 Task: Create a due date automation trigger when advanced on, on the monday of the week before a card is due add basic without the green label at 11:00 AM.
Action: Mouse moved to (1006, 309)
Screenshot: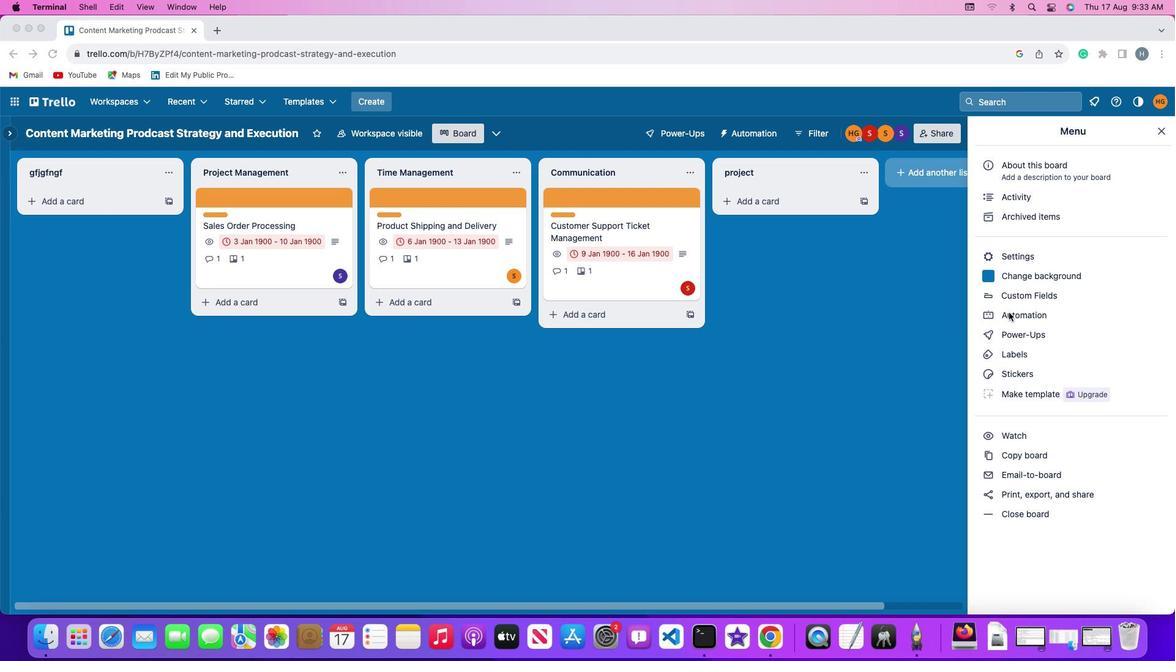 
Action: Mouse pressed left at (1006, 309)
Screenshot: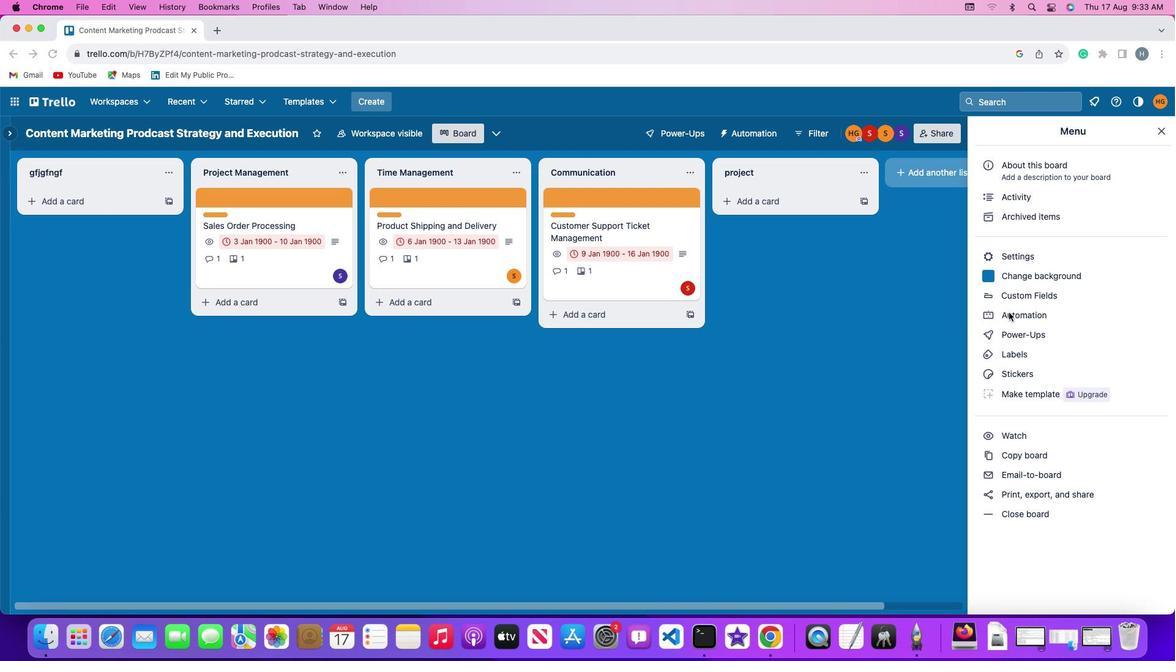 
Action: Mouse pressed left at (1006, 309)
Screenshot: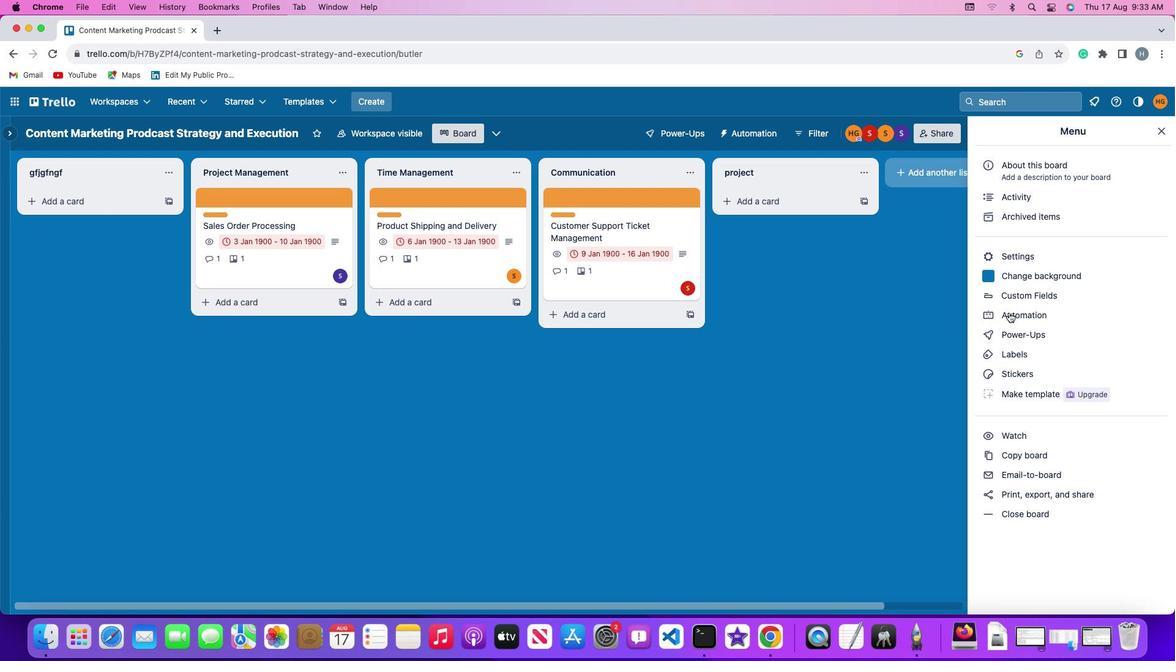 
Action: Mouse moved to (67, 285)
Screenshot: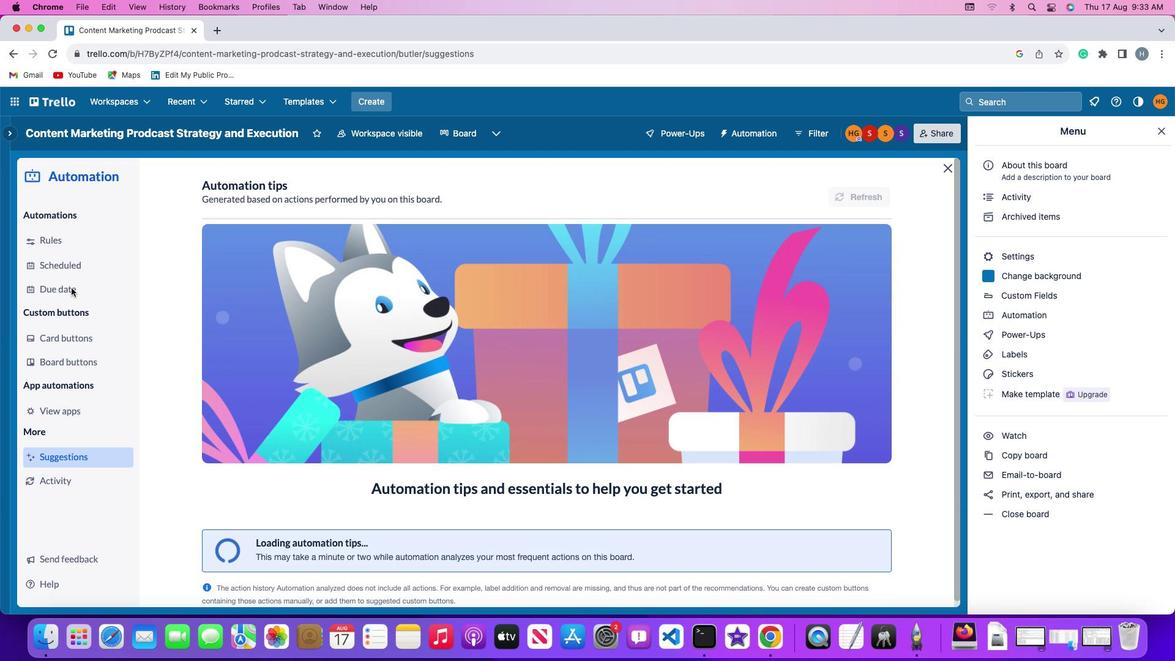 
Action: Mouse pressed left at (67, 285)
Screenshot: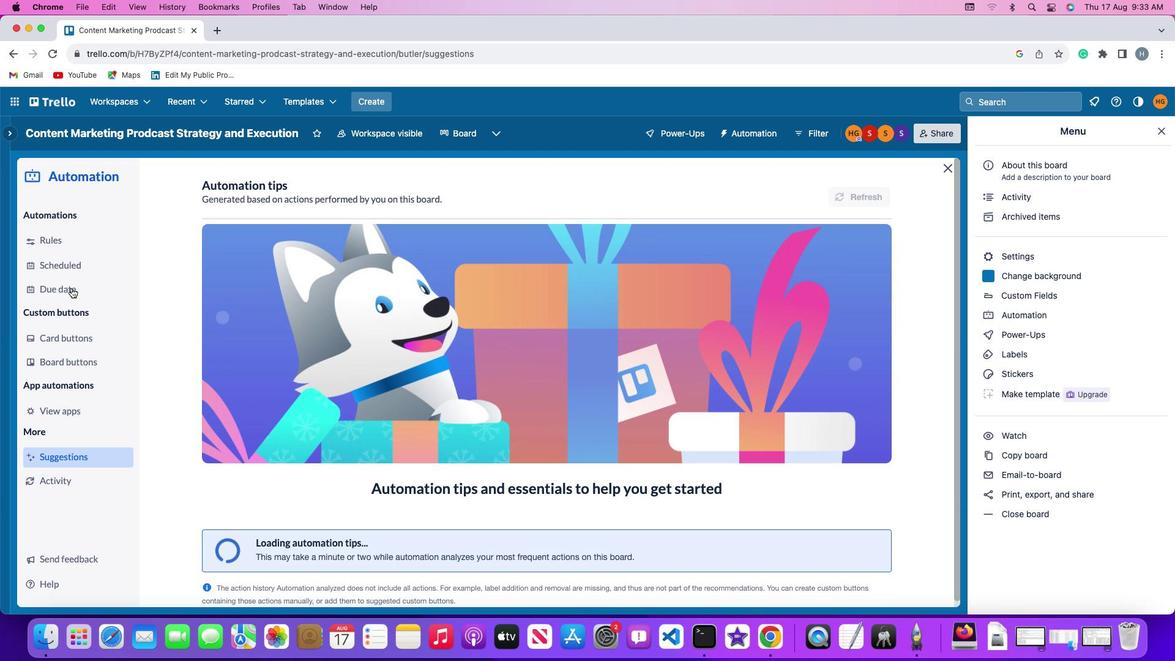 
Action: Mouse moved to (832, 186)
Screenshot: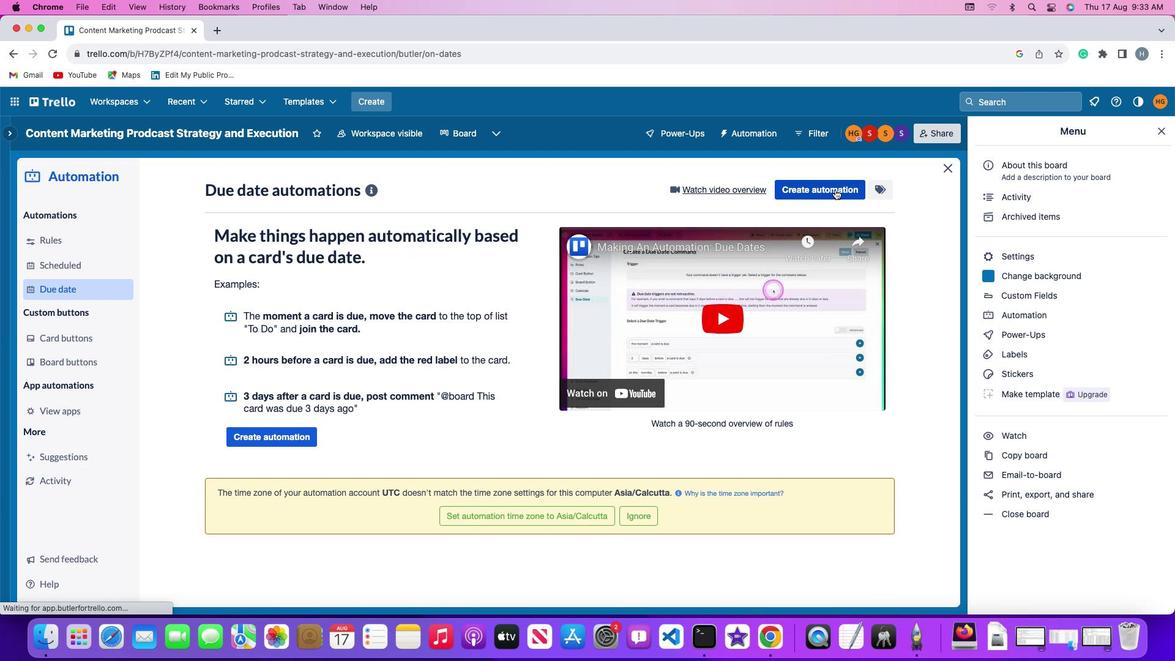 
Action: Mouse pressed left at (832, 186)
Screenshot: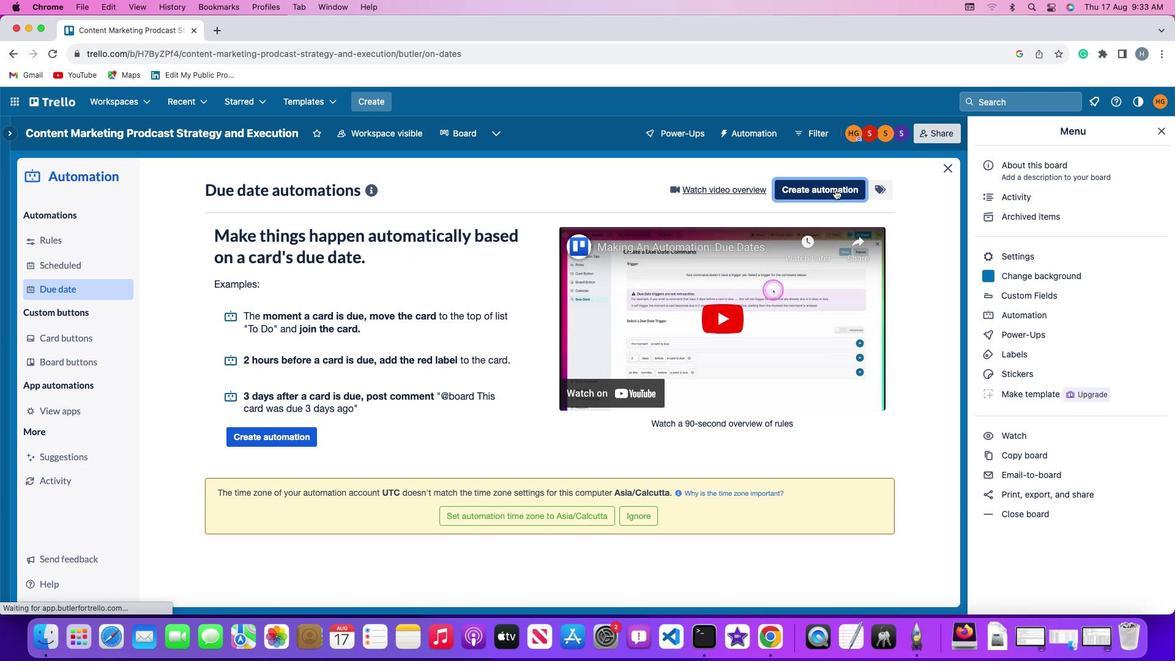 
Action: Mouse moved to (304, 303)
Screenshot: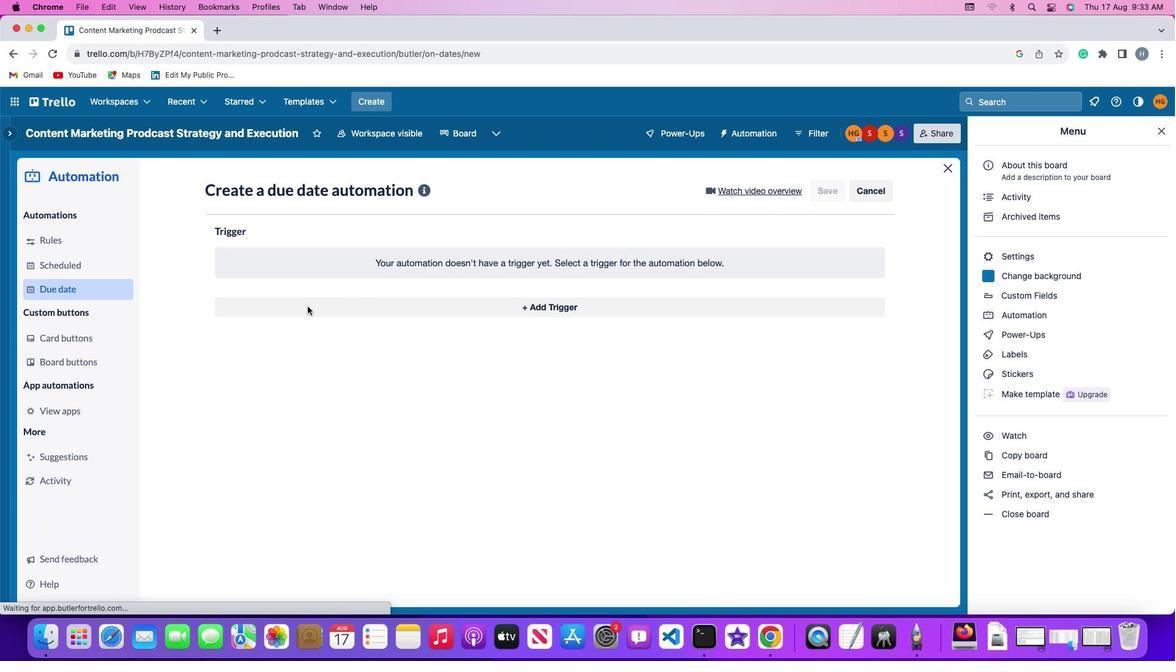 
Action: Mouse pressed left at (304, 303)
Screenshot: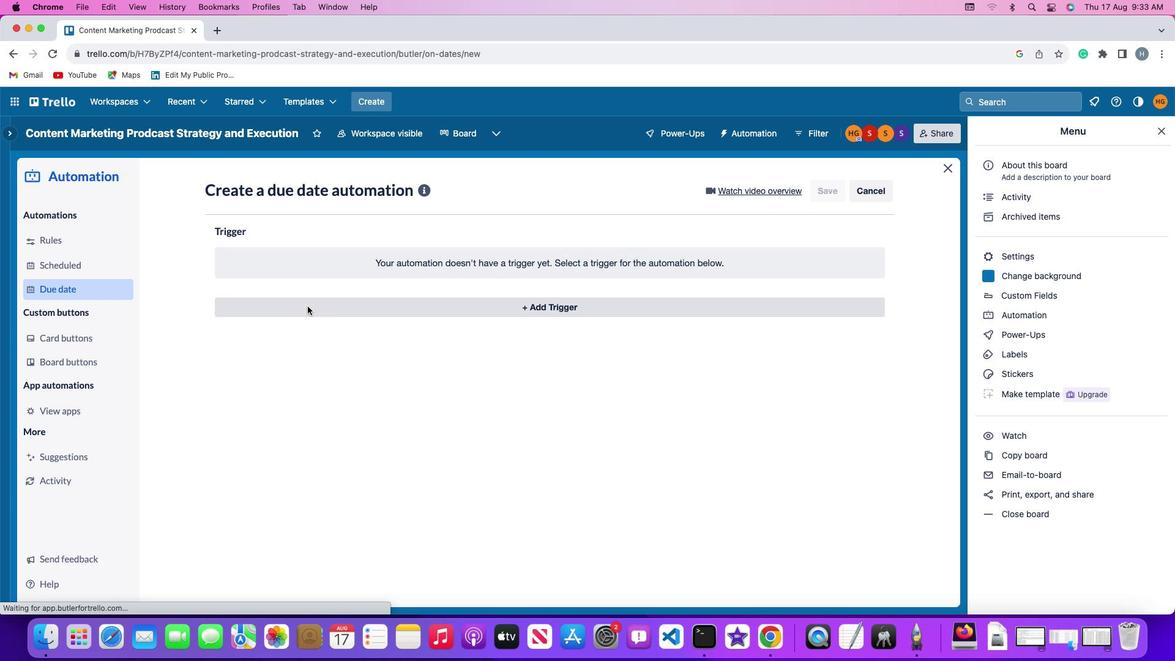 
Action: Mouse moved to (268, 530)
Screenshot: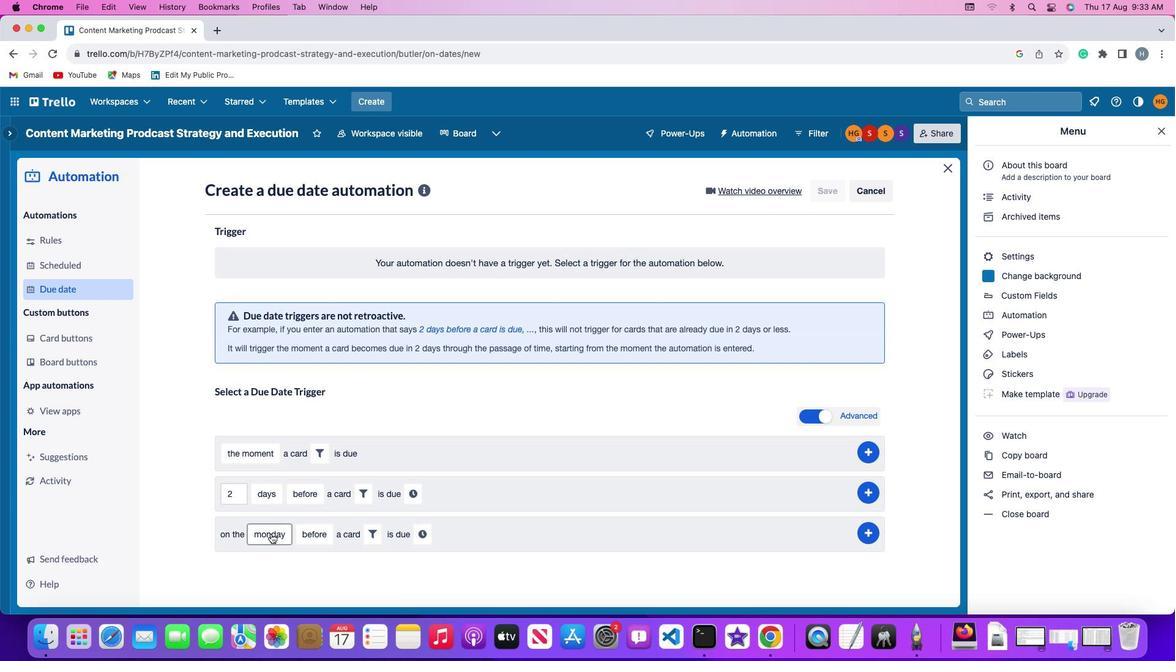 
Action: Mouse pressed left at (268, 530)
Screenshot: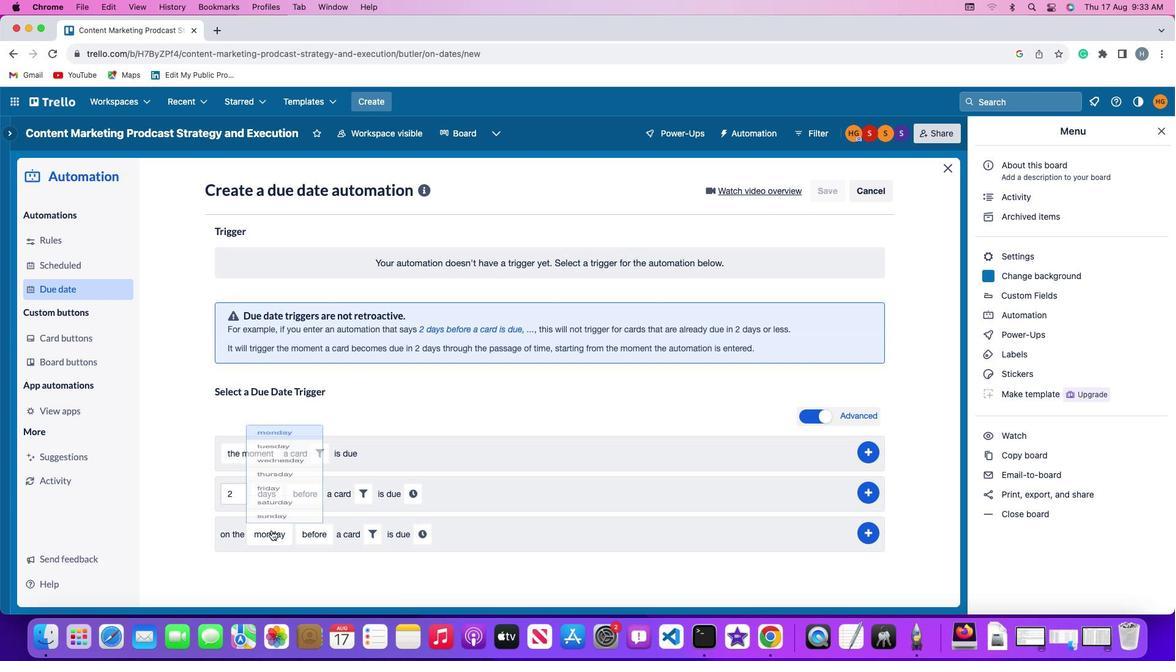 
Action: Mouse moved to (278, 363)
Screenshot: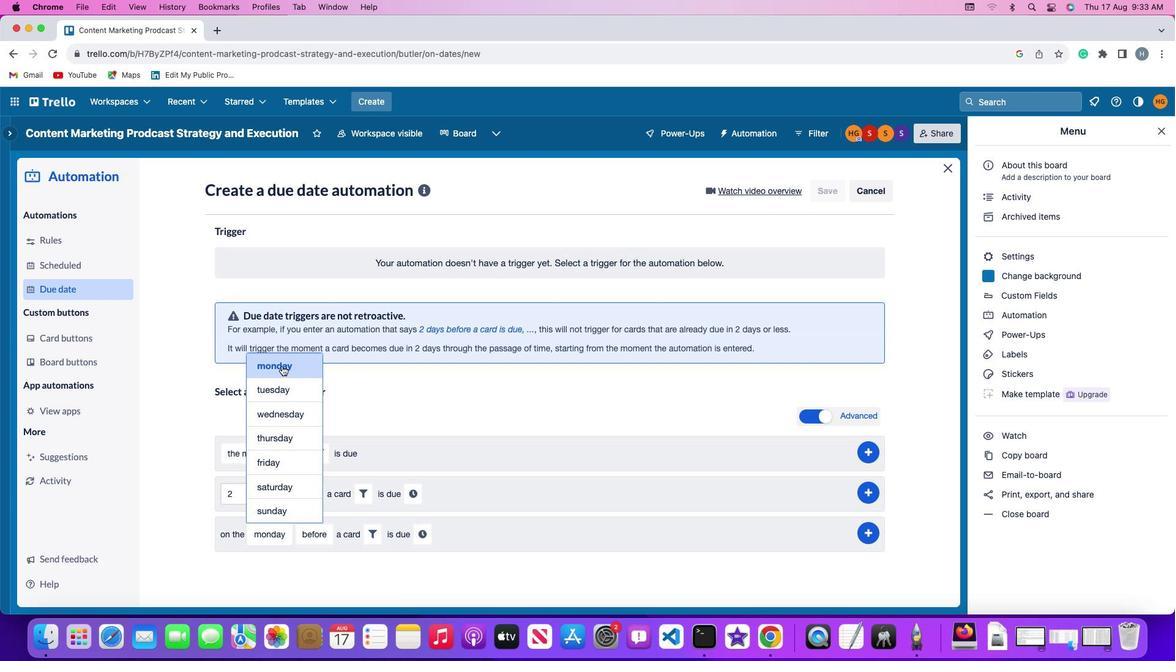 
Action: Mouse pressed left at (278, 363)
Screenshot: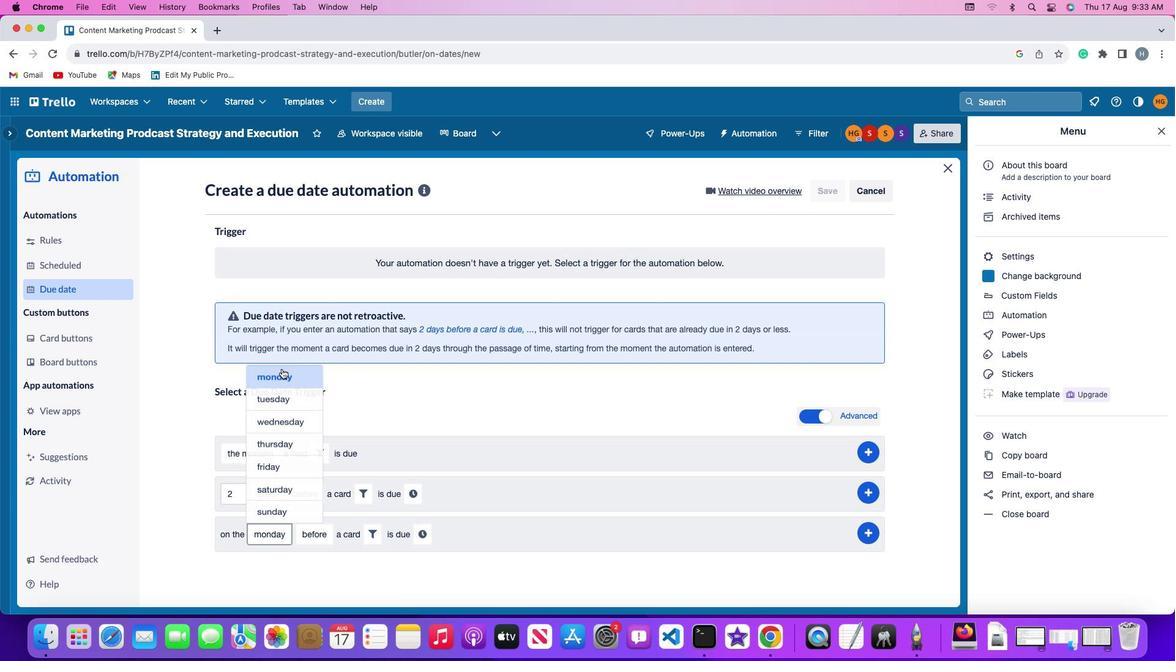 
Action: Mouse moved to (309, 526)
Screenshot: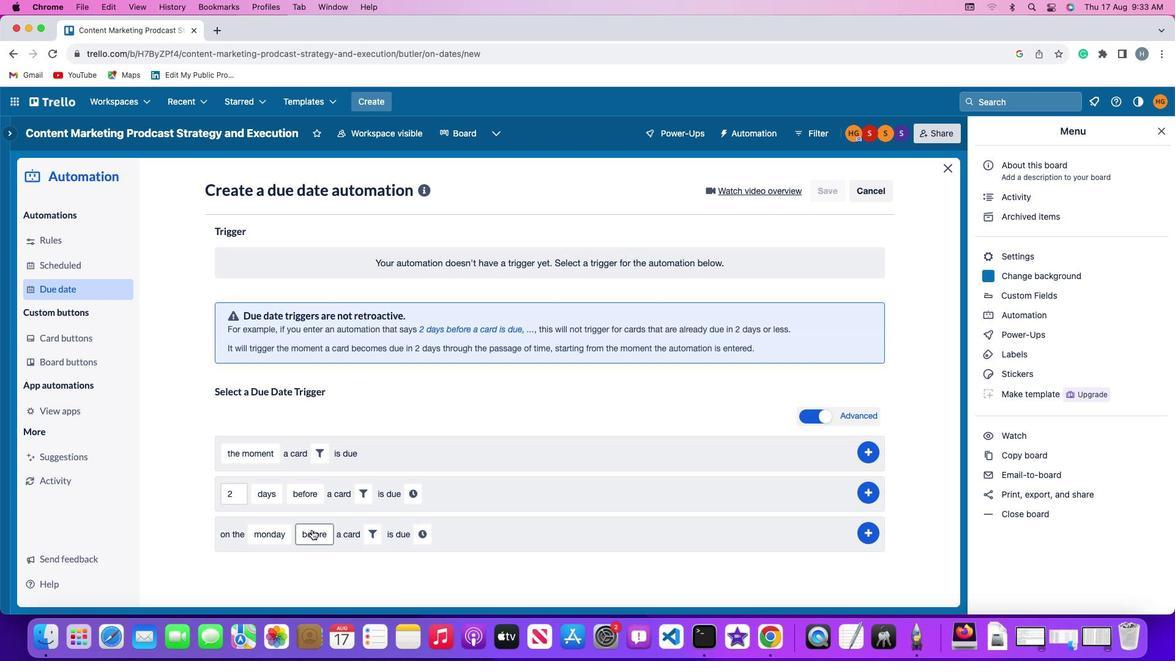 
Action: Mouse pressed left at (309, 526)
Screenshot: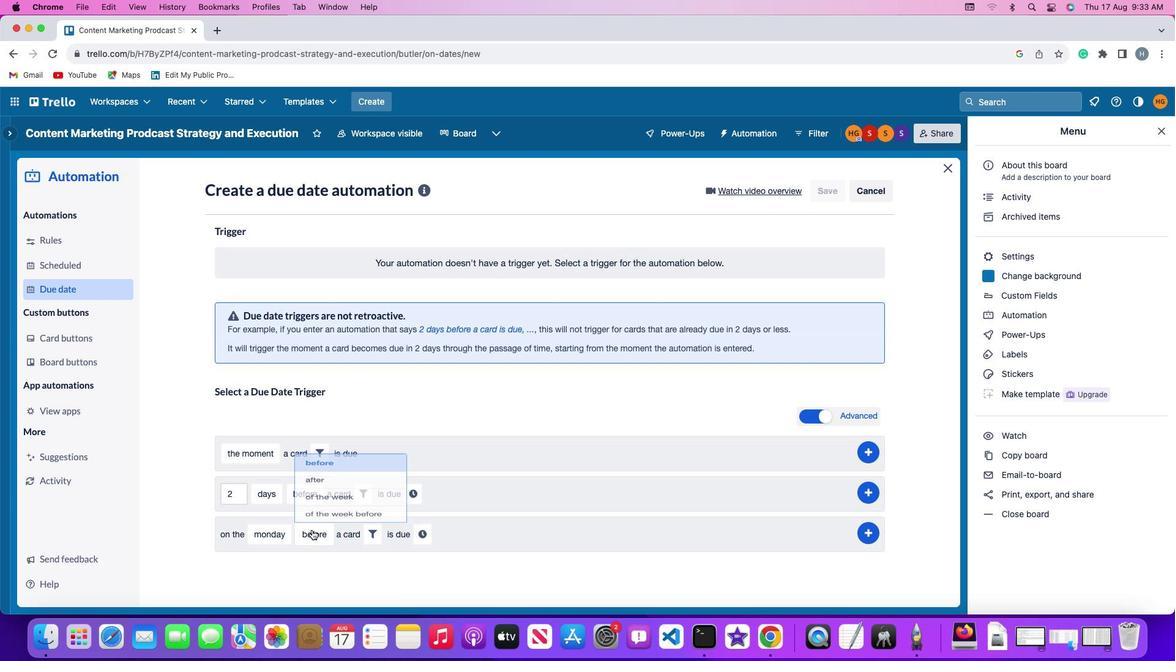 
Action: Mouse moved to (317, 508)
Screenshot: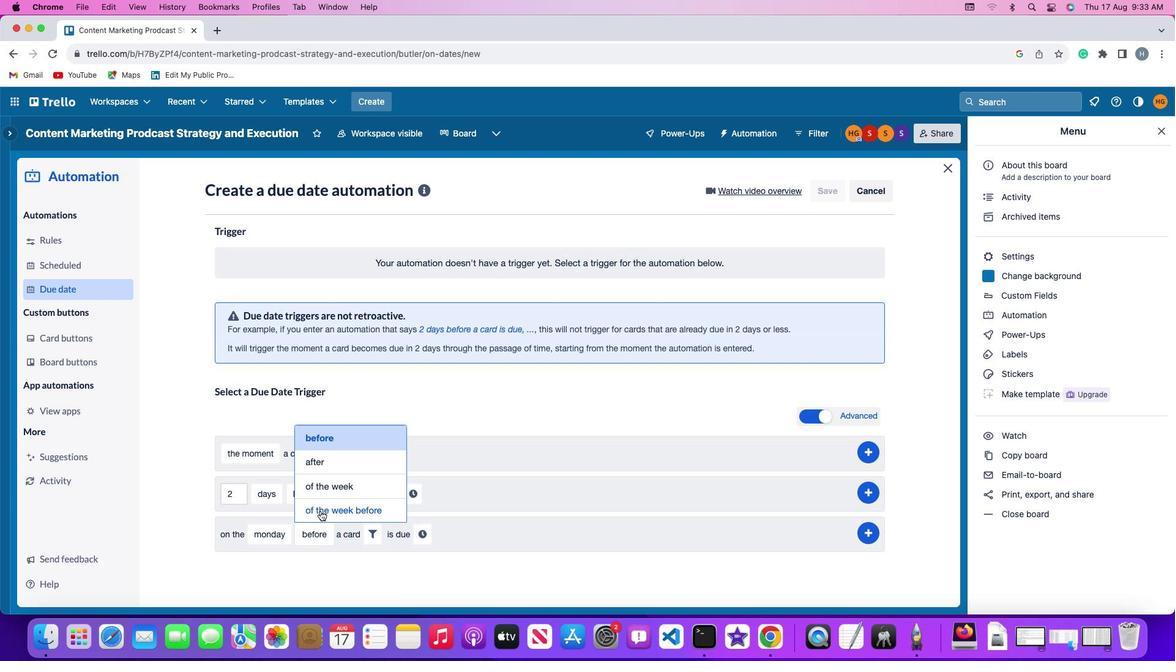 
Action: Mouse pressed left at (317, 508)
Screenshot: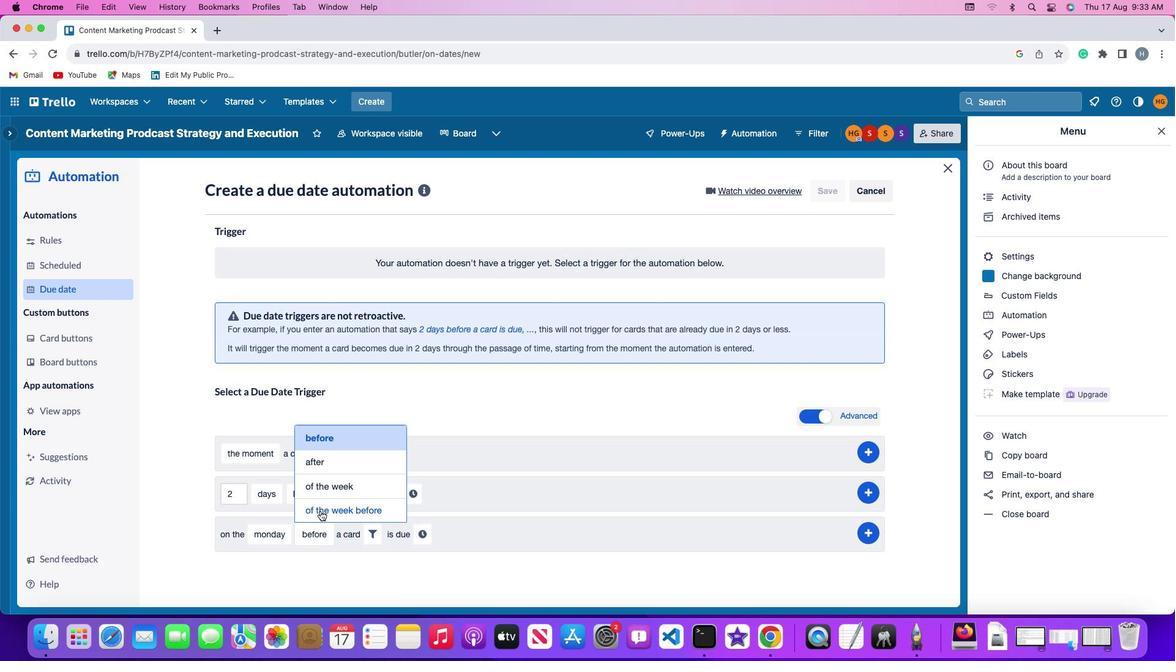 
Action: Mouse moved to (417, 532)
Screenshot: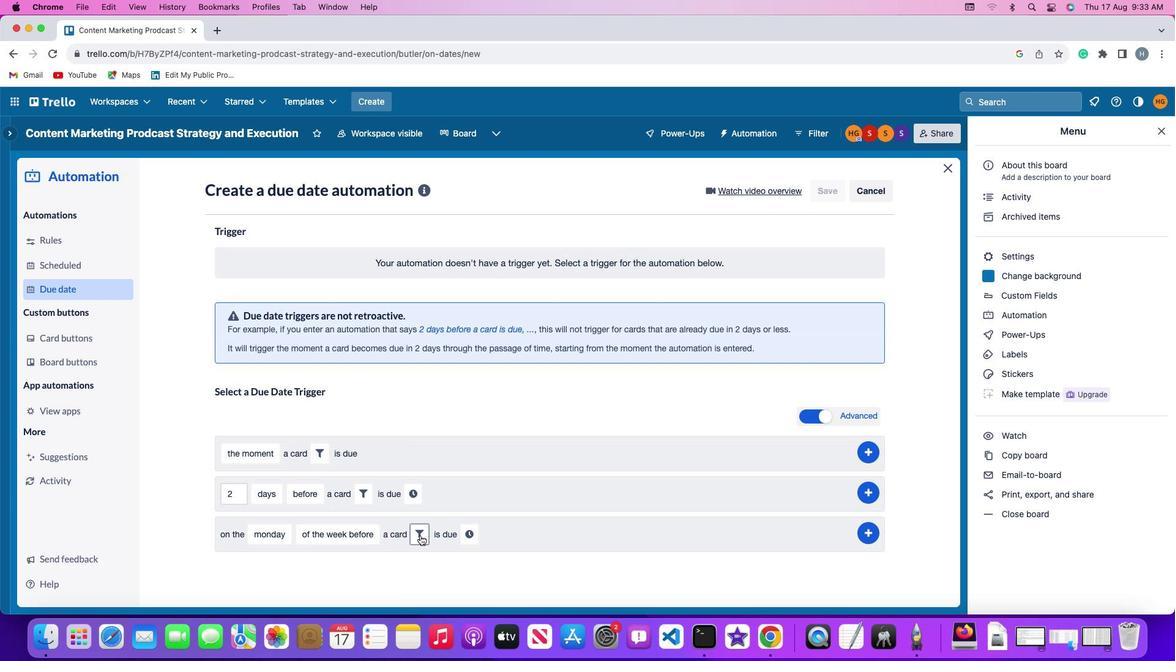 
Action: Mouse pressed left at (417, 532)
Screenshot: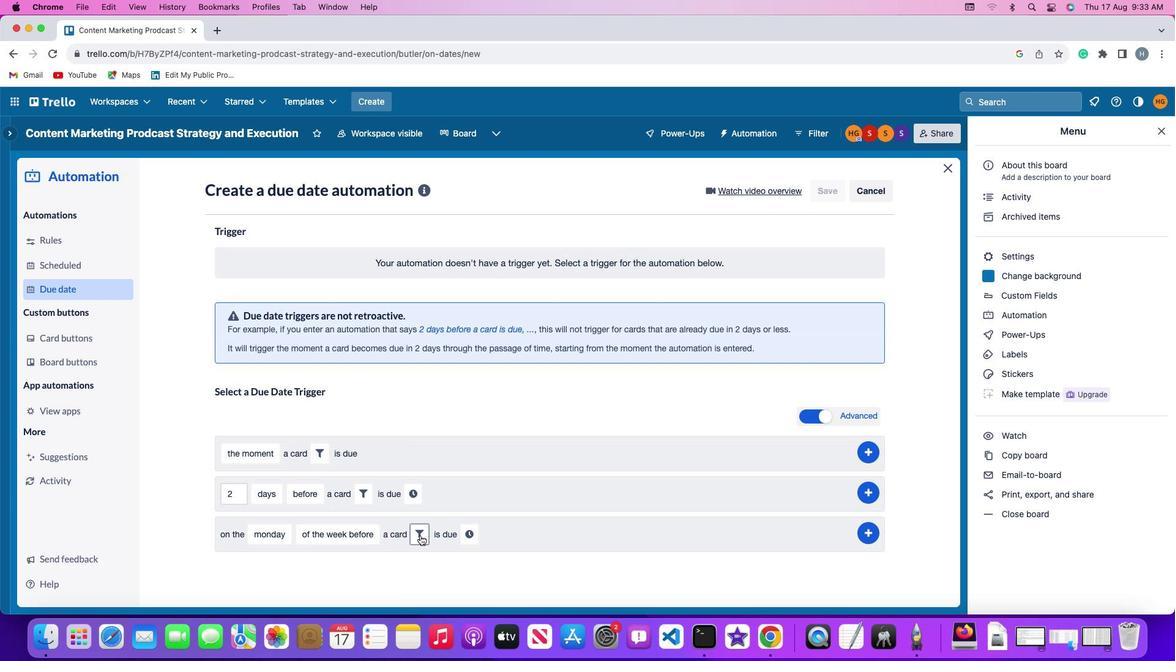 
Action: Mouse moved to (366, 579)
Screenshot: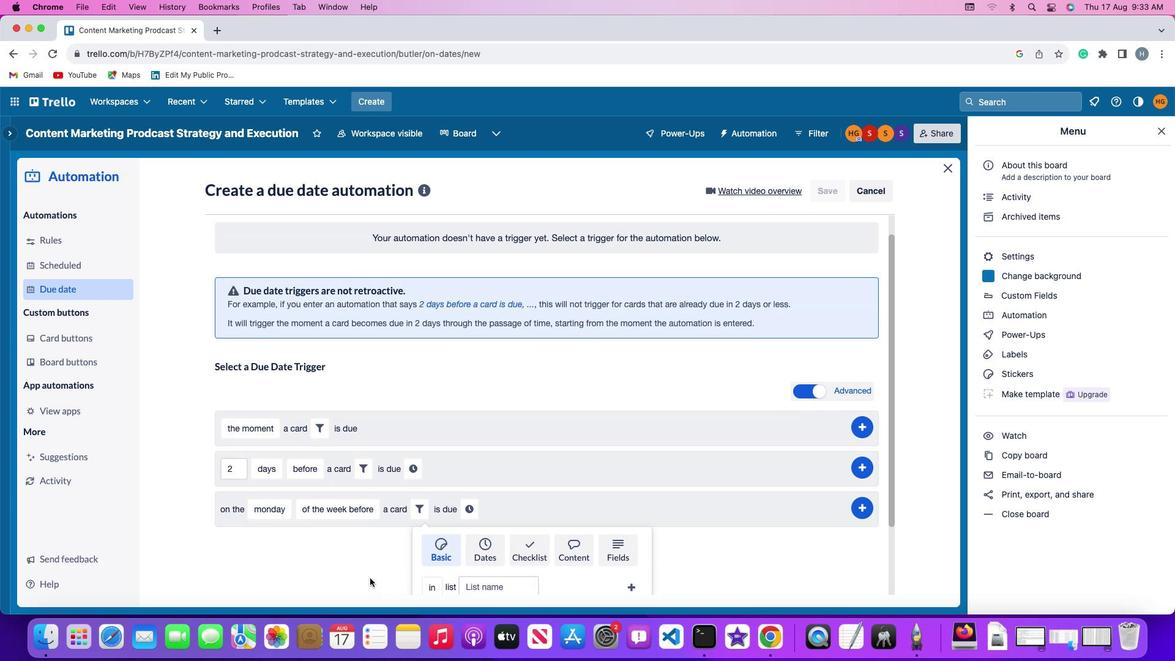 
Action: Mouse scrolled (366, 579) with delta (-2, -3)
Screenshot: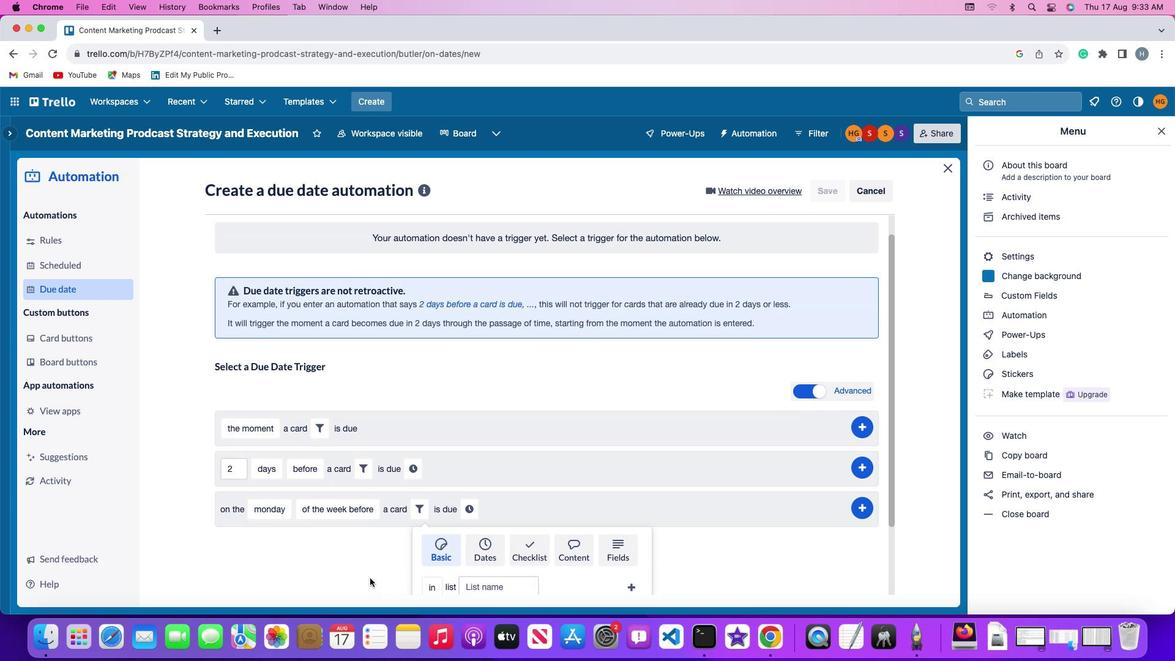 
Action: Mouse scrolled (366, 579) with delta (-2, -3)
Screenshot: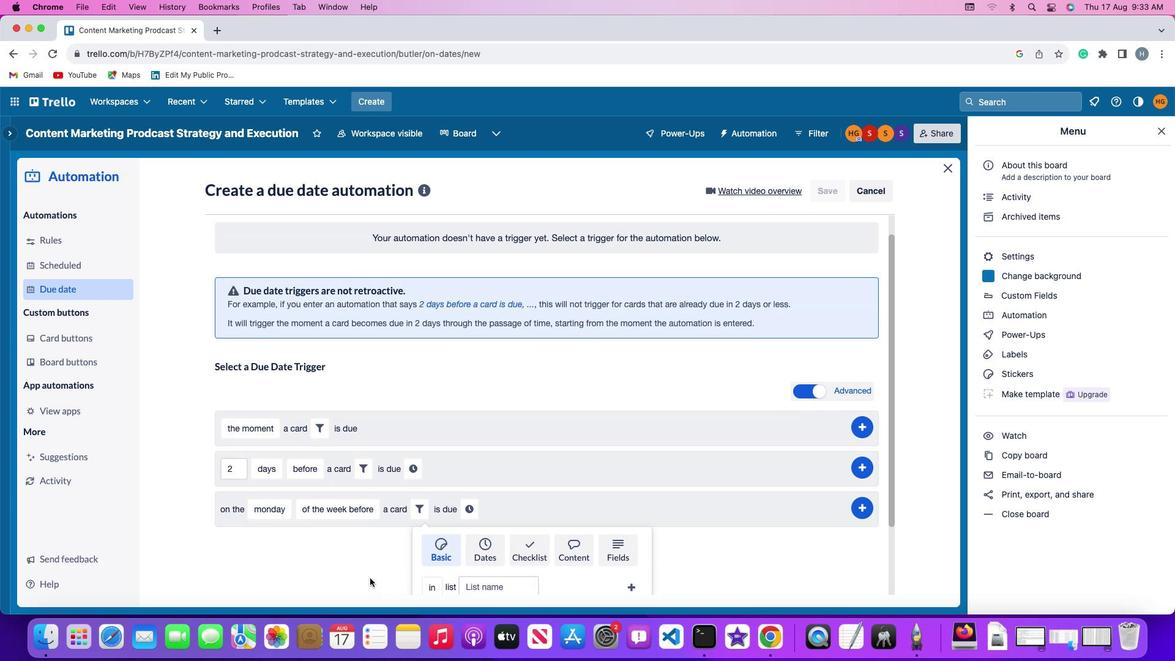 
Action: Mouse moved to (366, 579)
Screenshot: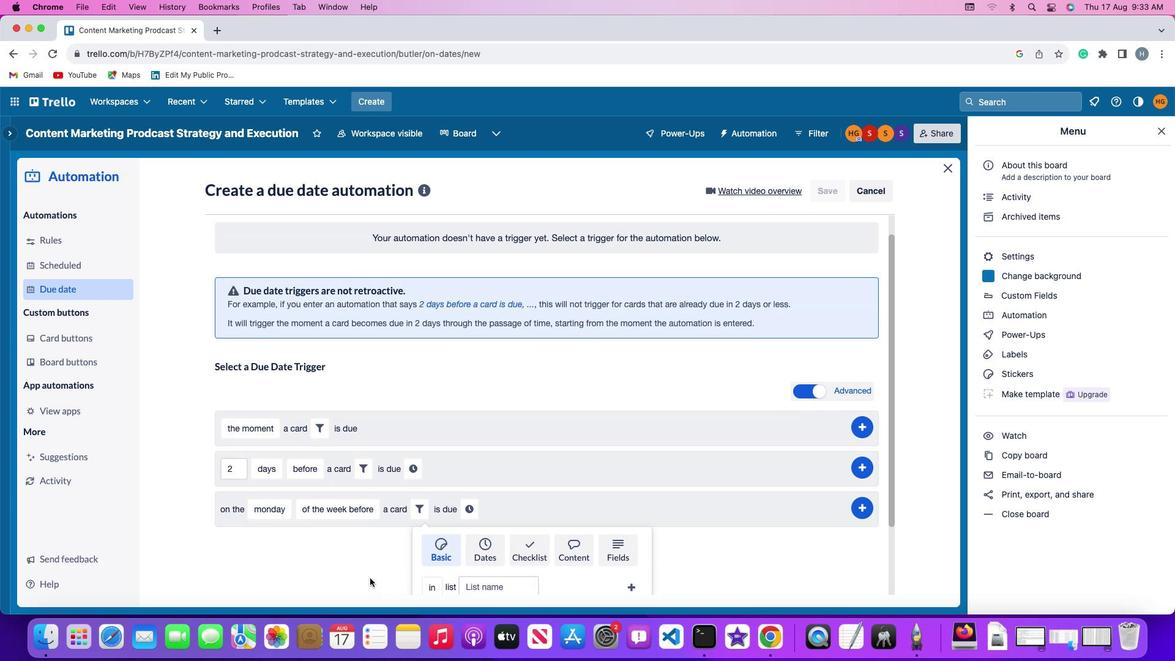 
Action: Mouse scrolled (366, 579) with delta (-2, -4)
Screenshot: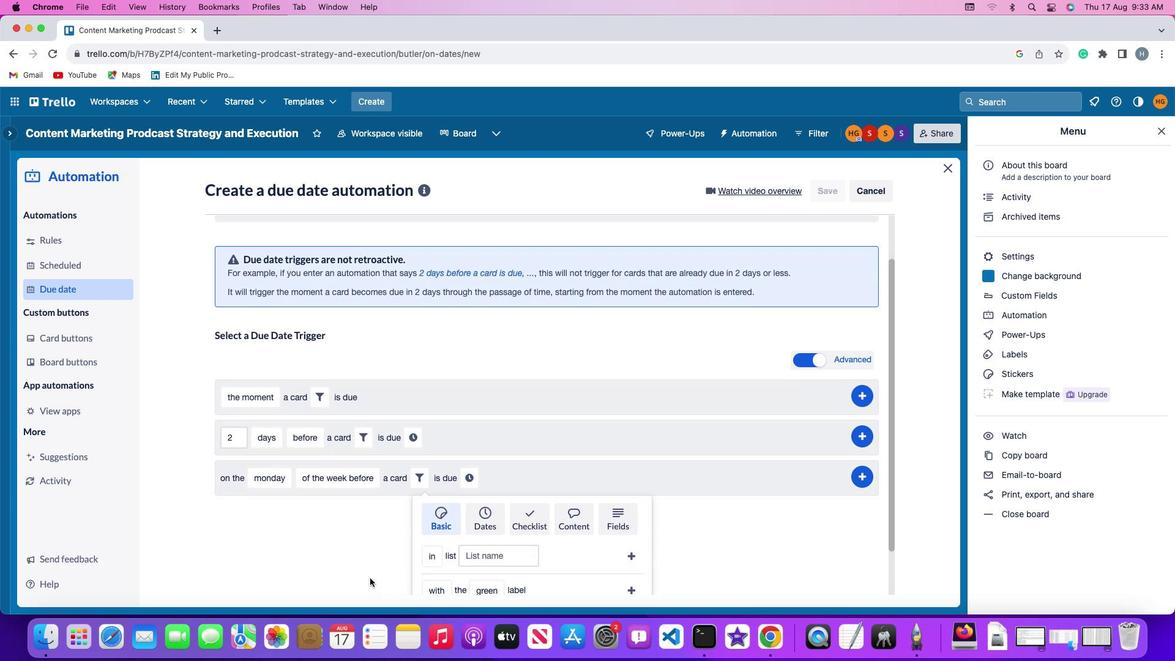 
Action: Mouse moved to (366, 578)
Screenshot: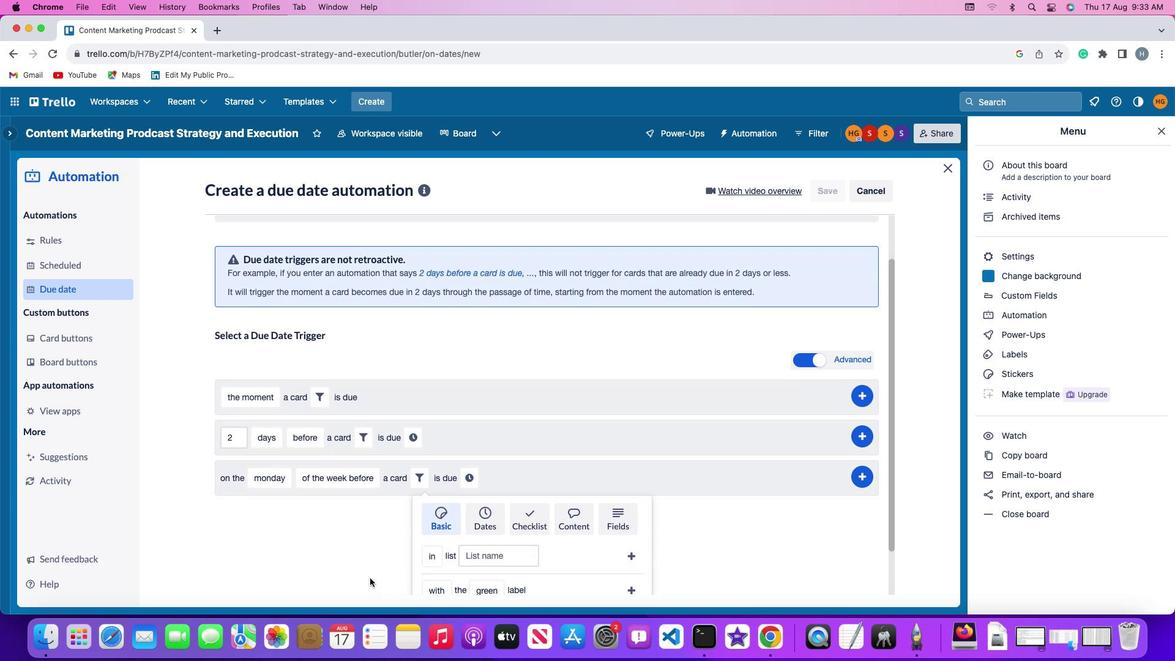 
Action: Mouse scrolled (366, 578) with delta (-2, -5)
Screenshot: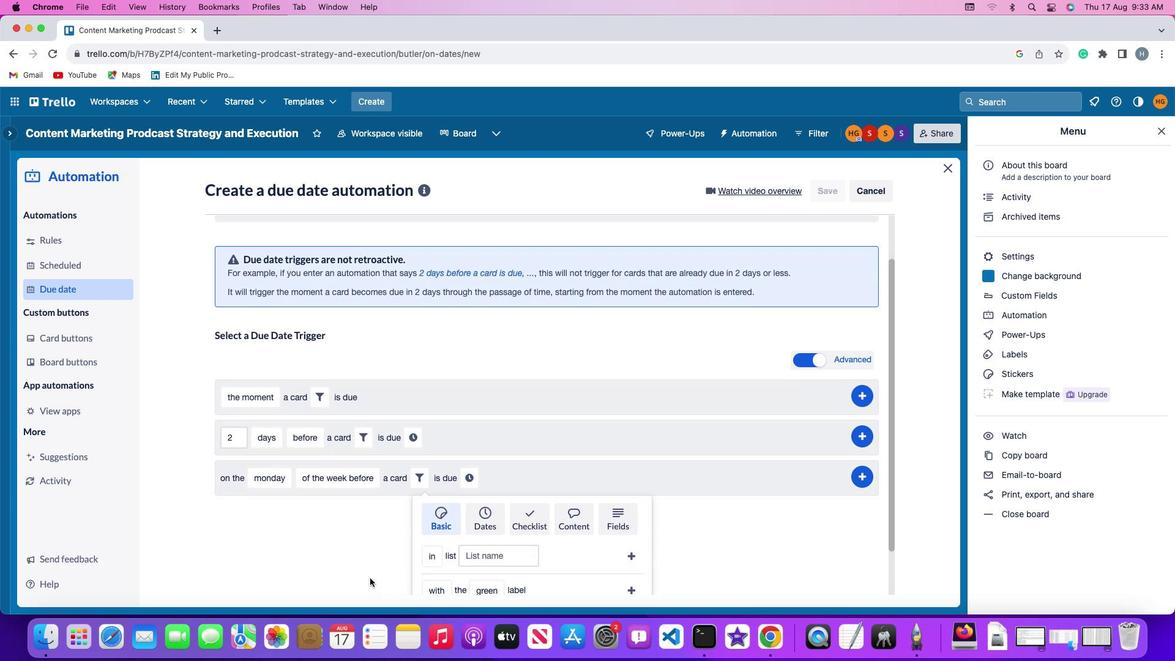 
Action: Mouse moved to (367, 572)
Screenshot: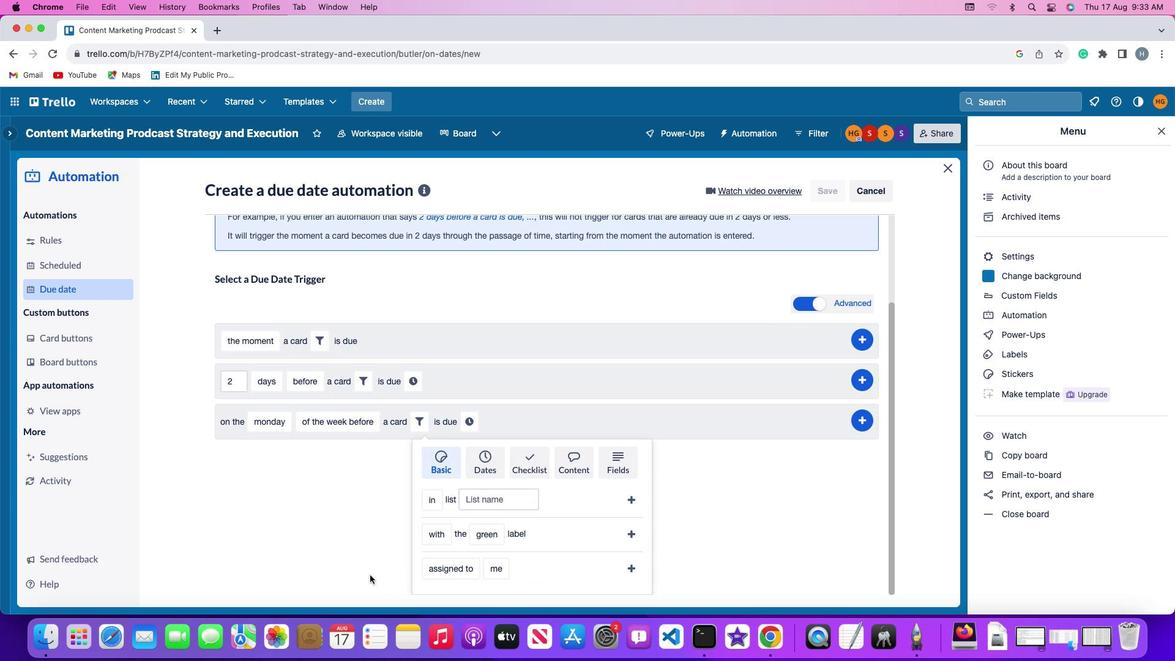 
Action: Mouse scrolled (367, 572) with delta (-2, -3)
Screenshot: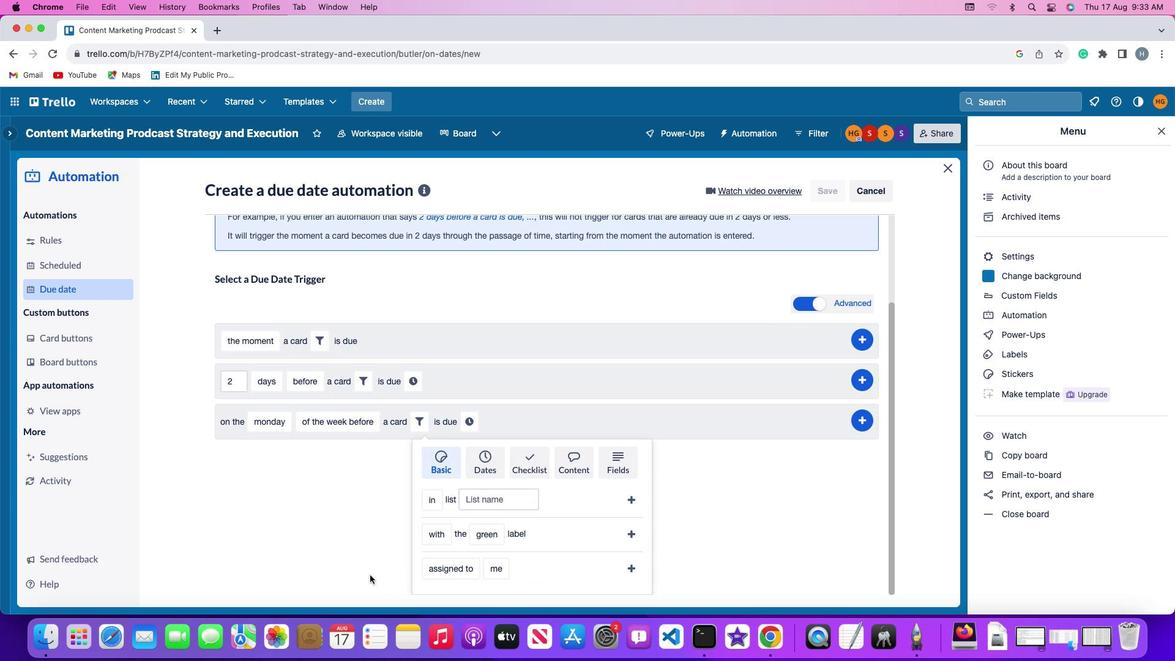 
Action: Mouse moved to (367, 572)
Screenshot: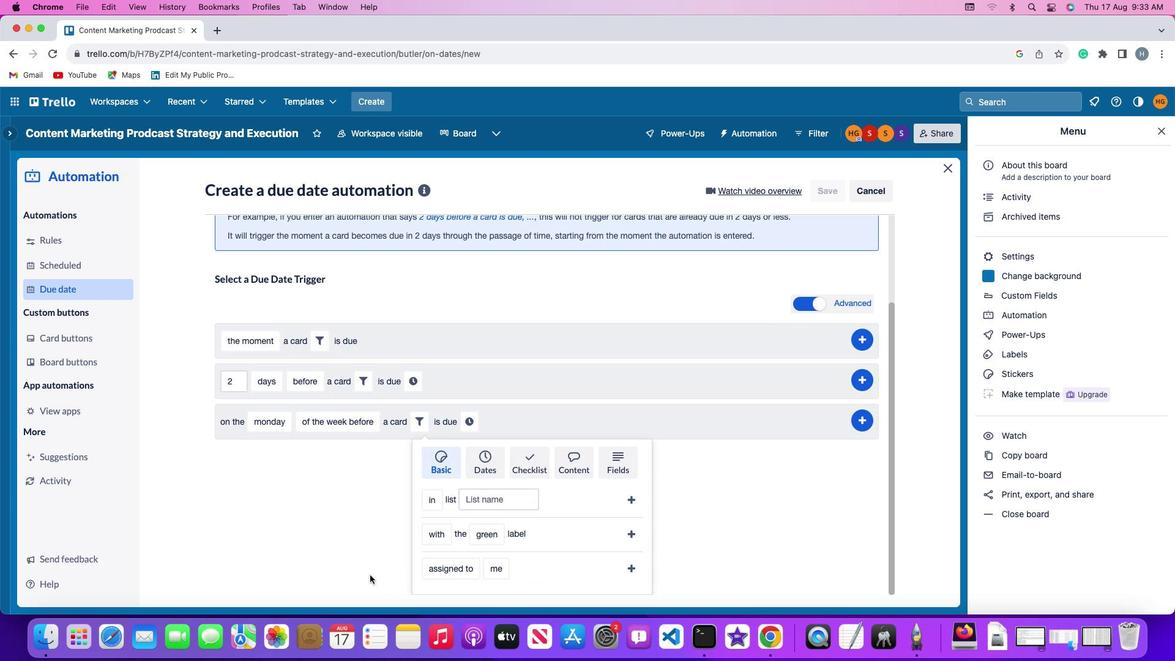 
Action: Mouse scrolled (367, 572) with delta (-2, -3)
Screenshot: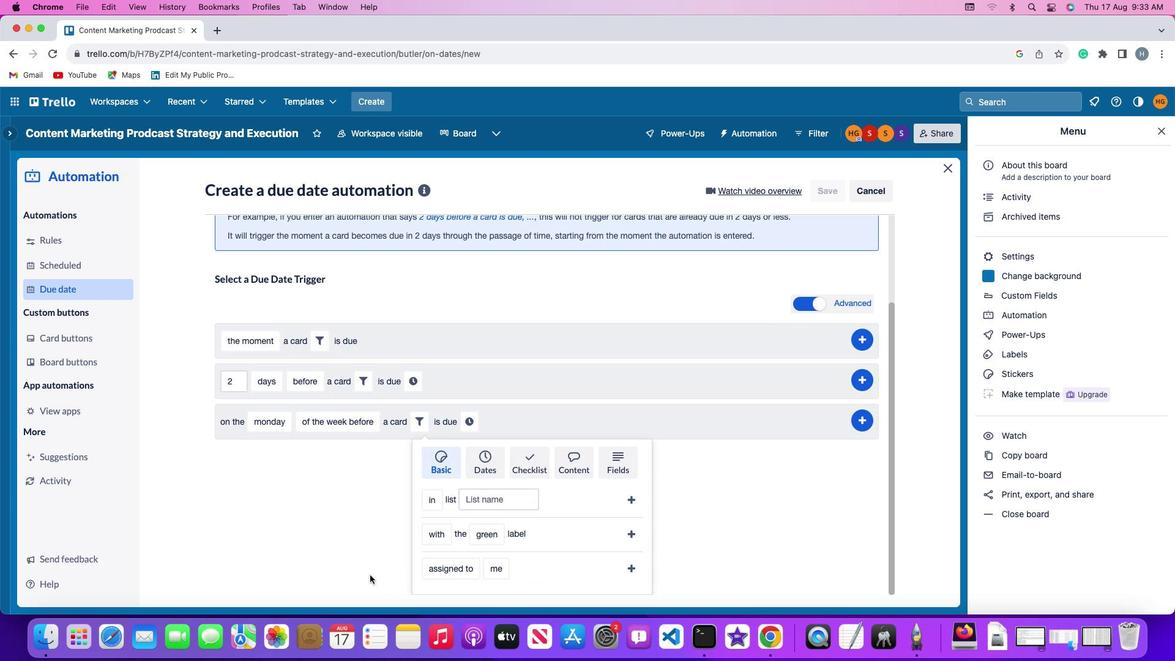 
Action: Mouse scrolled (367, 572) with delta (-2, -4)
Screenshot: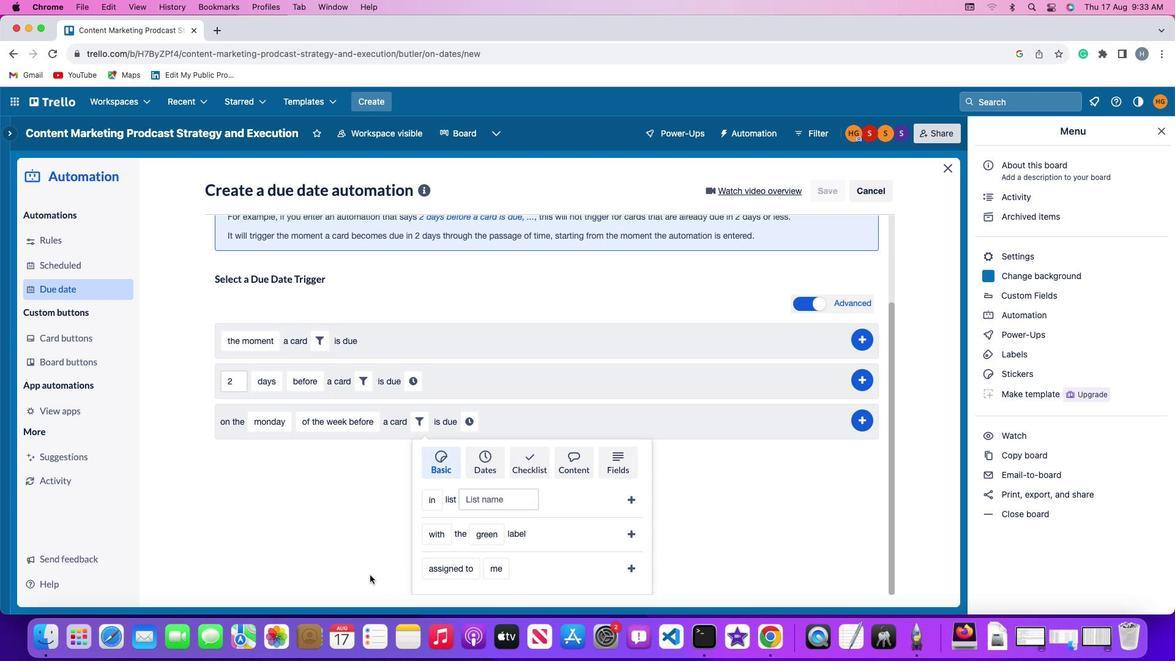 
Action: Mouse scrolled (367, 572) with delta (-2, -5)
Screenshot: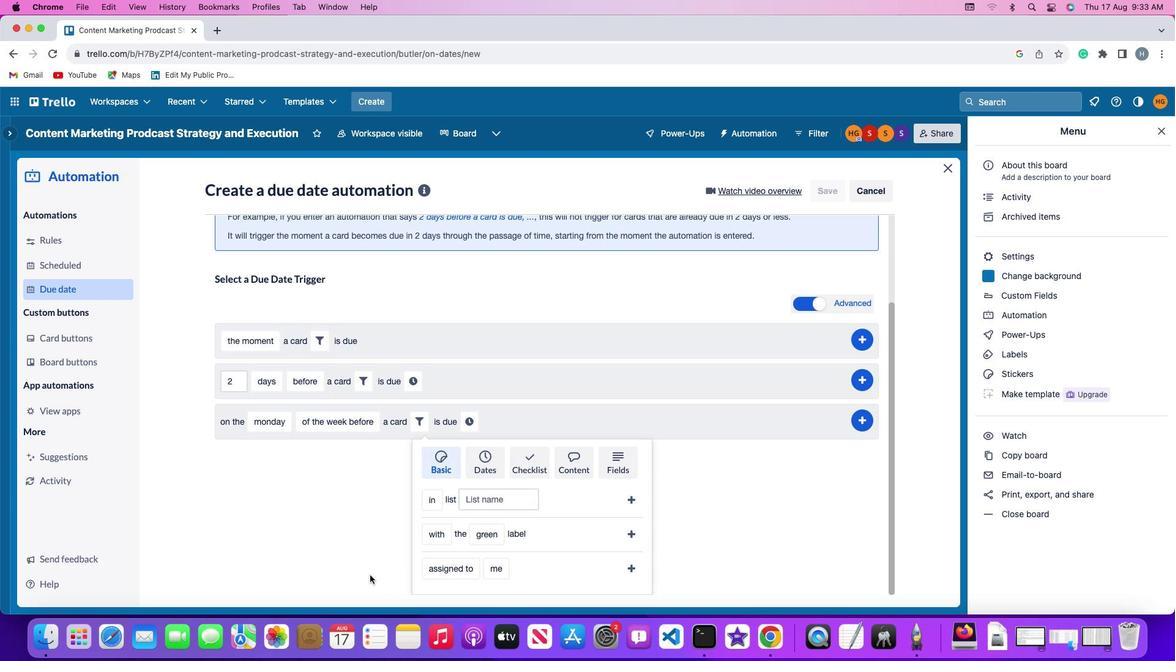 
Action: Mouse moved to (428, 534)
Screenshot: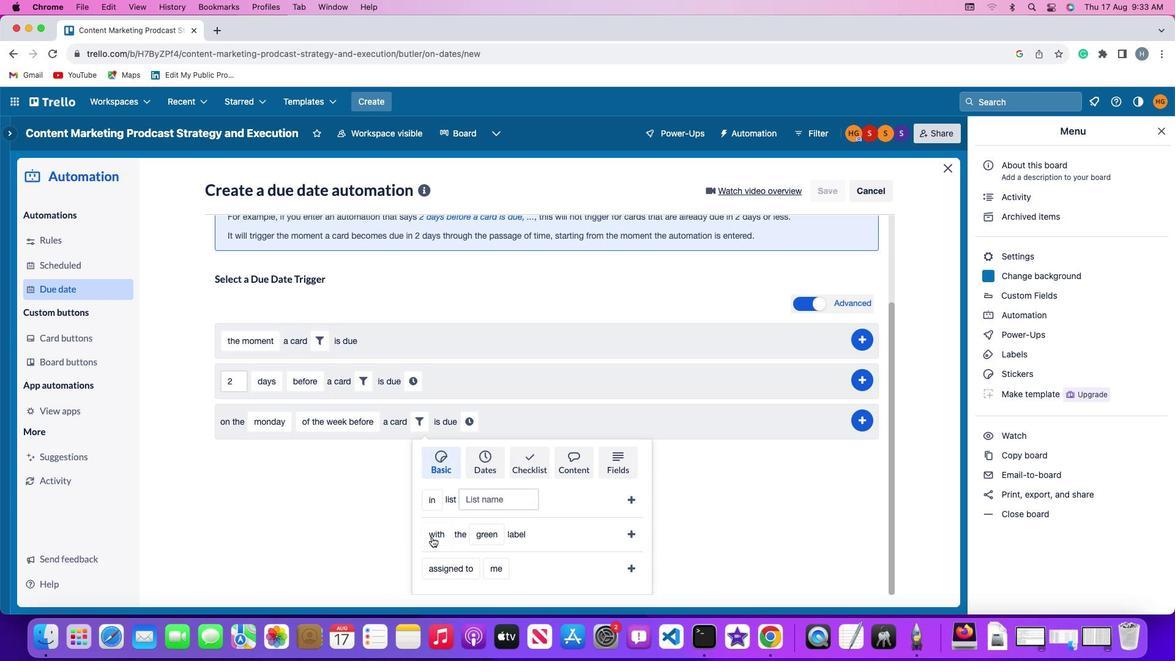 
Action: Mouse pressed left at (428, 534)
Screenshot: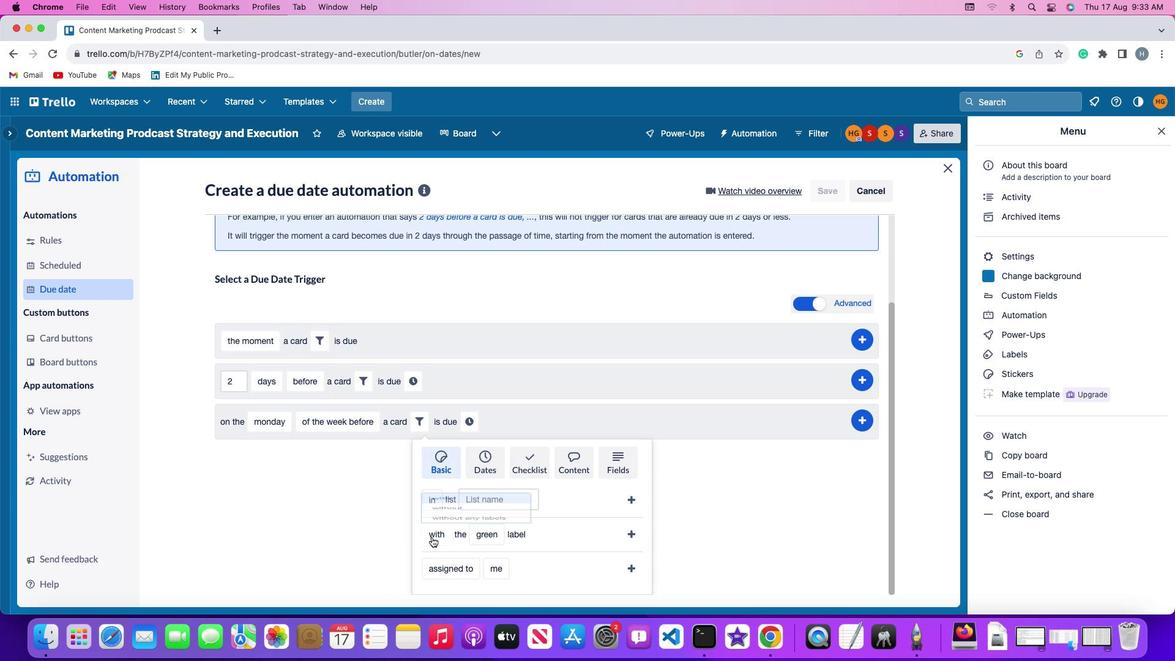 
Action: Mouse moved to (436, 483)
Screenshot: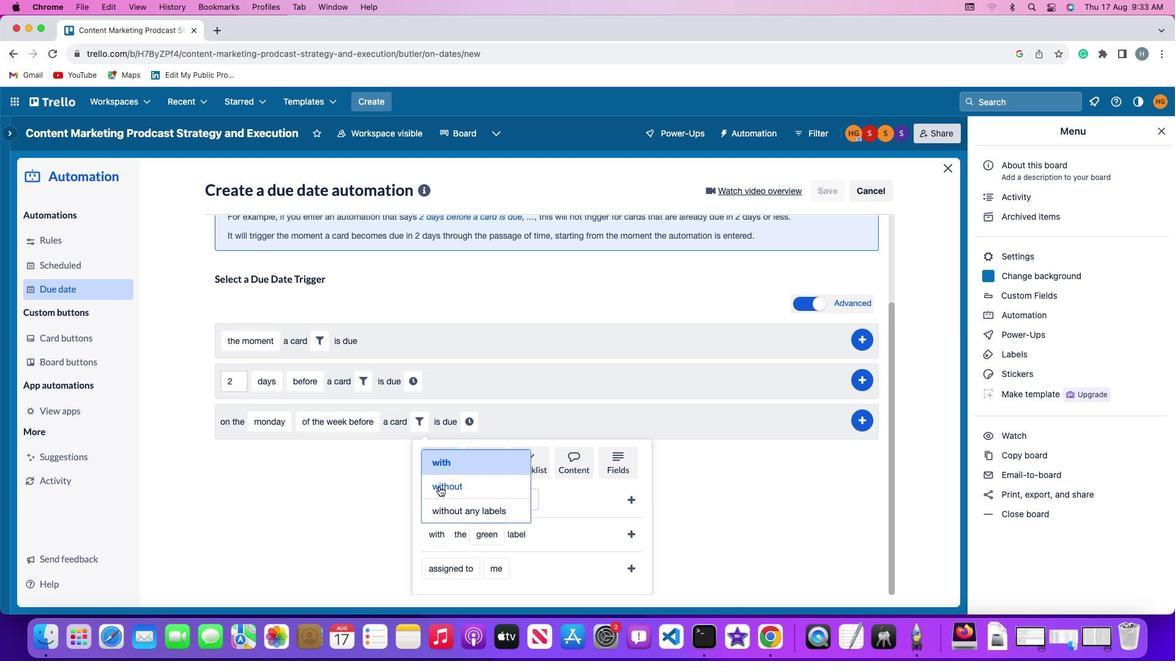 
Action: Mouse pressed left at (436, 483)
Screenshot: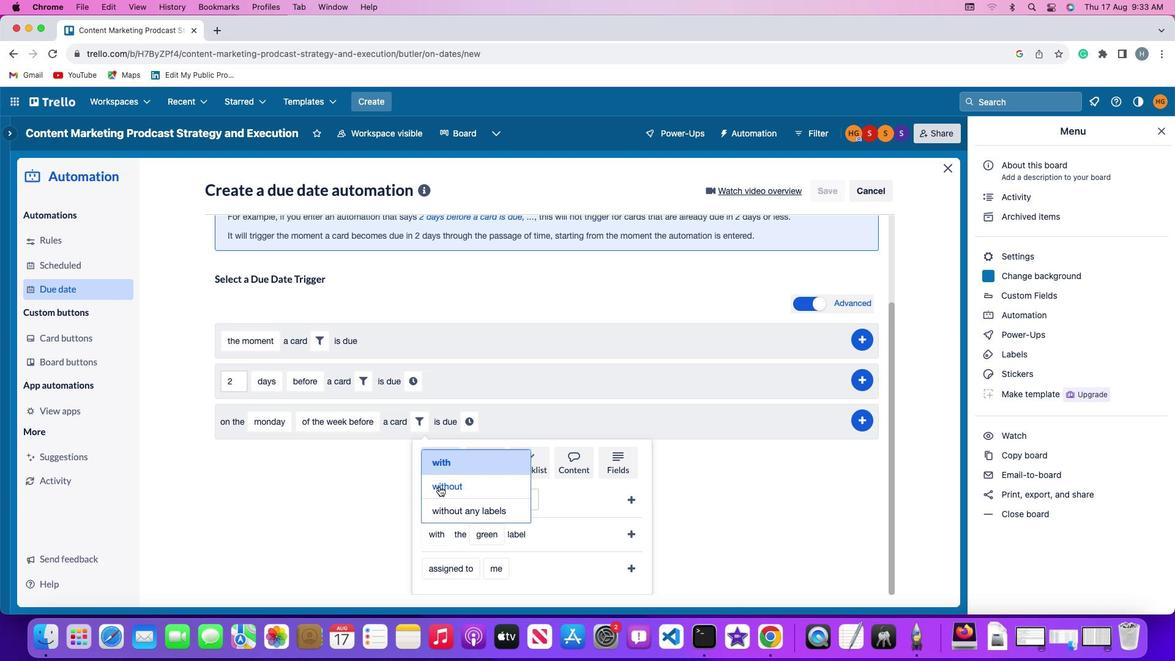 
Action: Mouse moved to (501, 527)
Screenshot: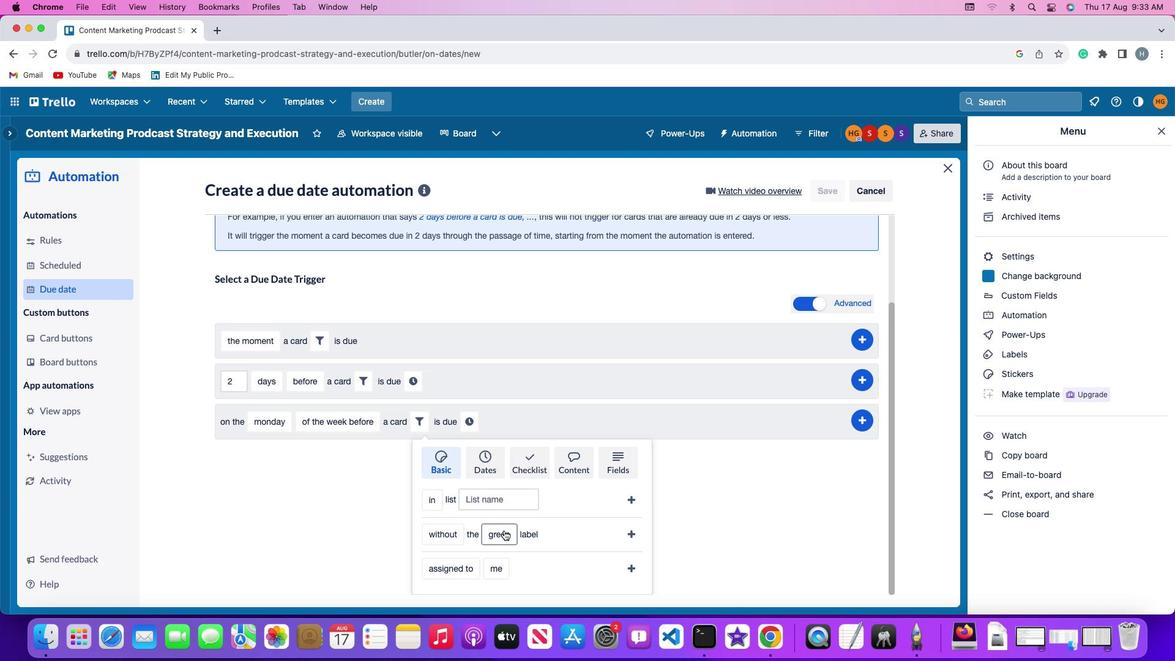 
Action: Mouse pressed left at (501, 527)
Screenshot: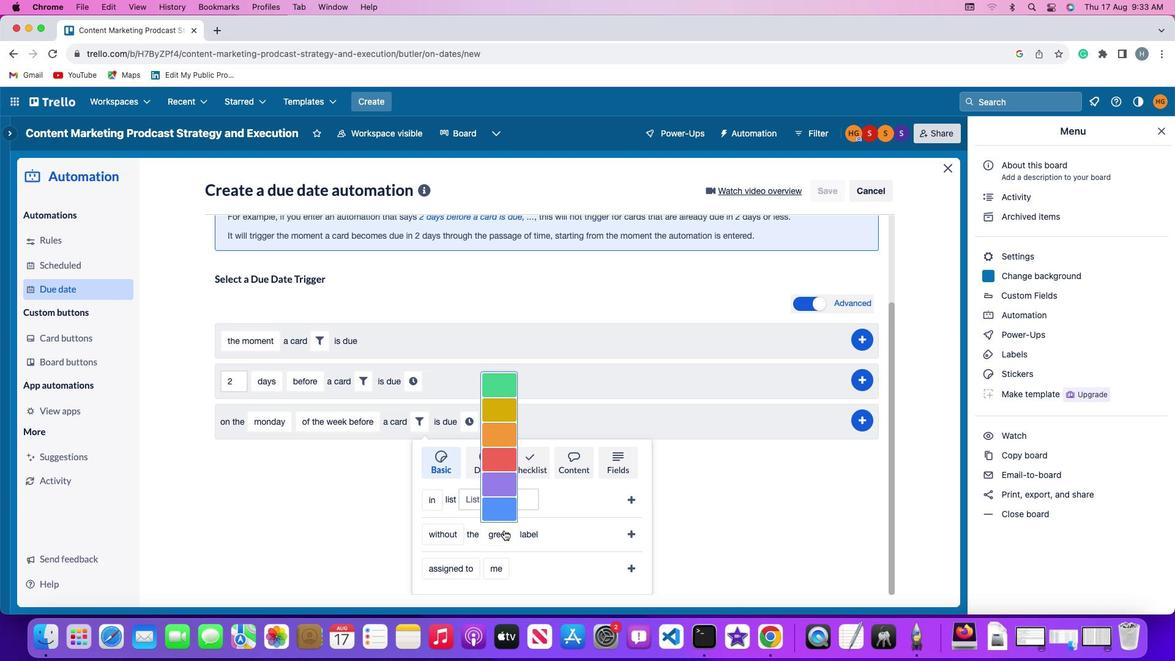 
Action: Mouse moved to (502, 372)
Screenshot: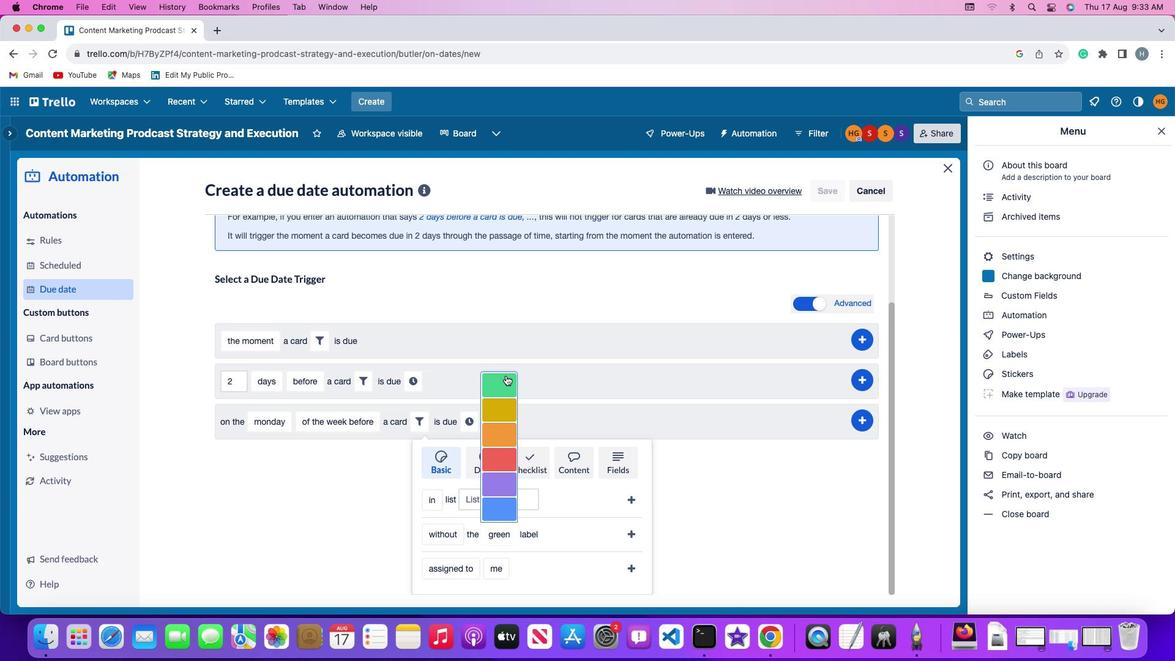 
Action: Mouse pressed left at (502, 372)
Screenshot: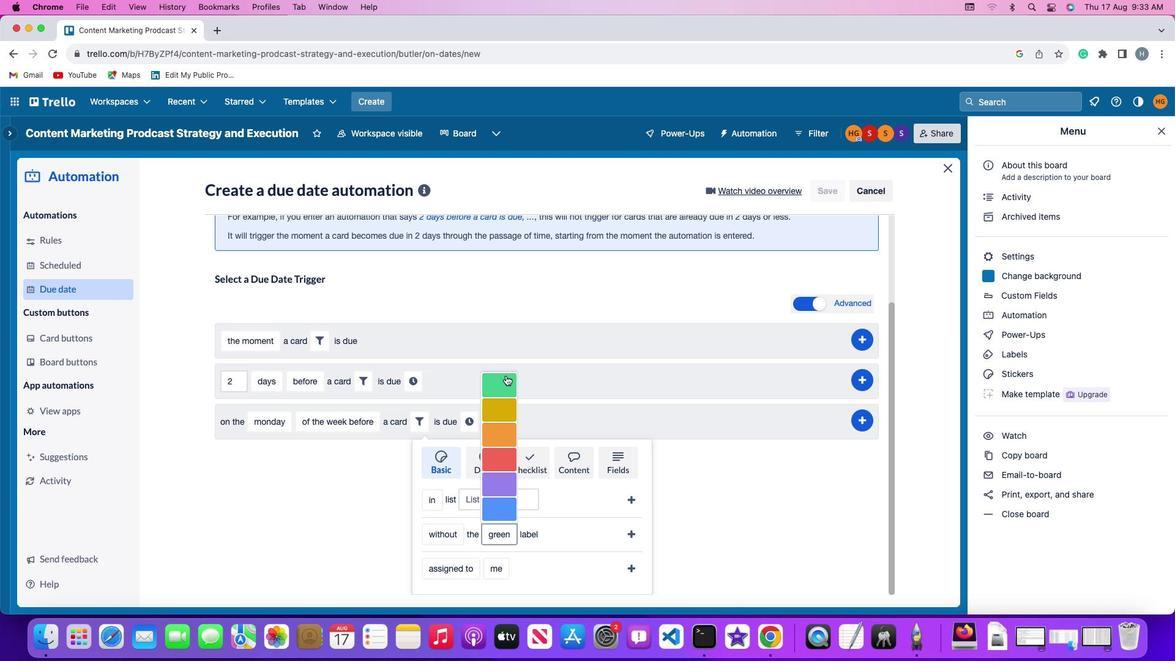 
Action: Mouse moved to (628, 527)
Screenshot: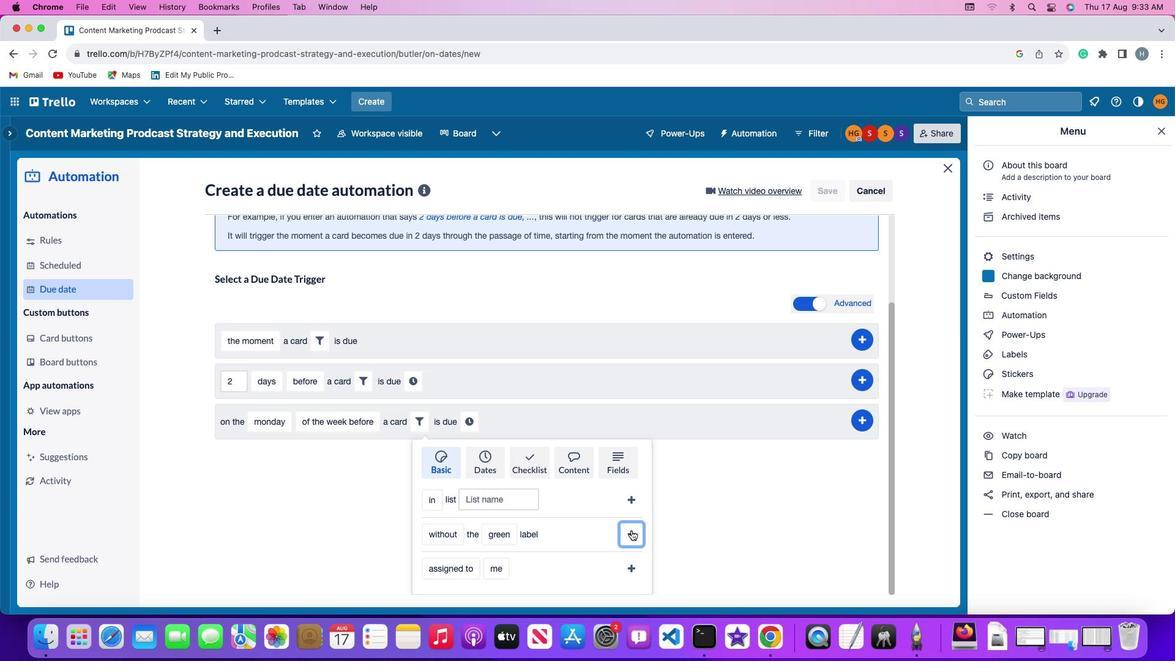 
Action: Mouse pressed left at (628, 527)
Screenshot: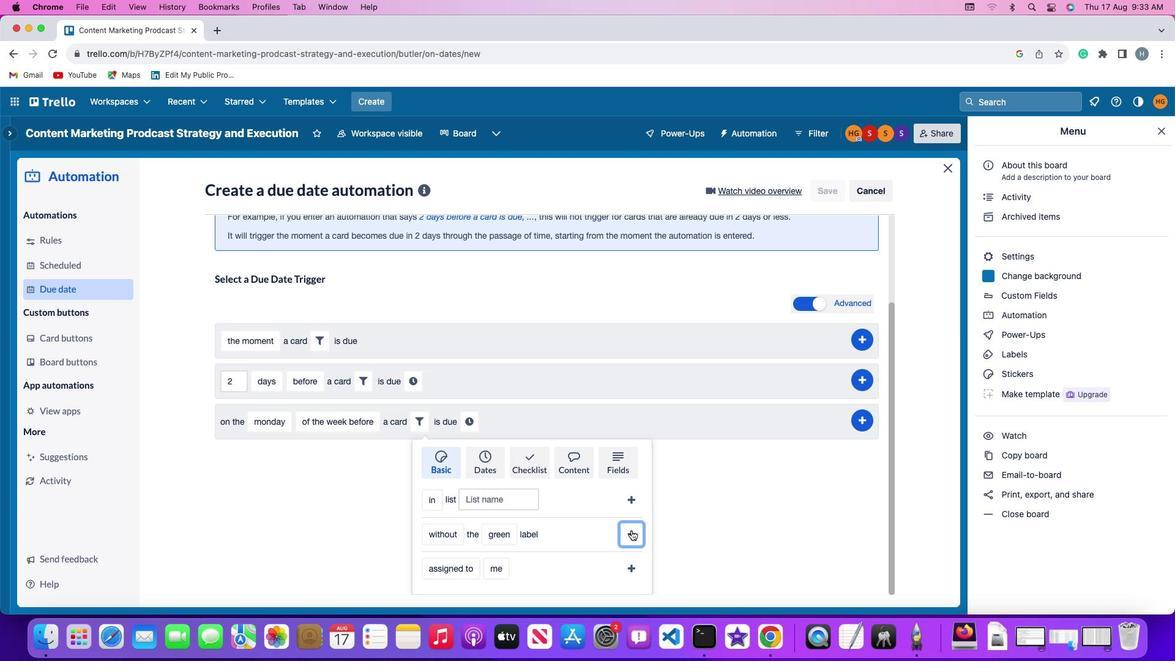 
Action: Mouse moved to (587, 524)
Screenshot: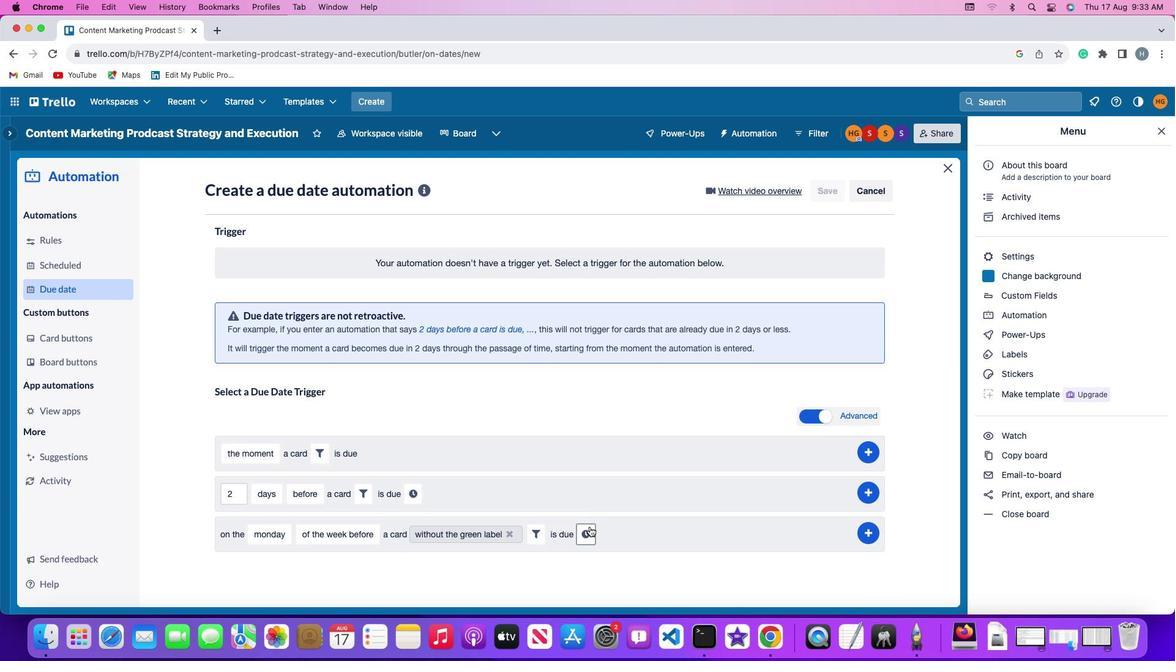 
Action: Mouse pressed left at (587, 524)
Screenshot: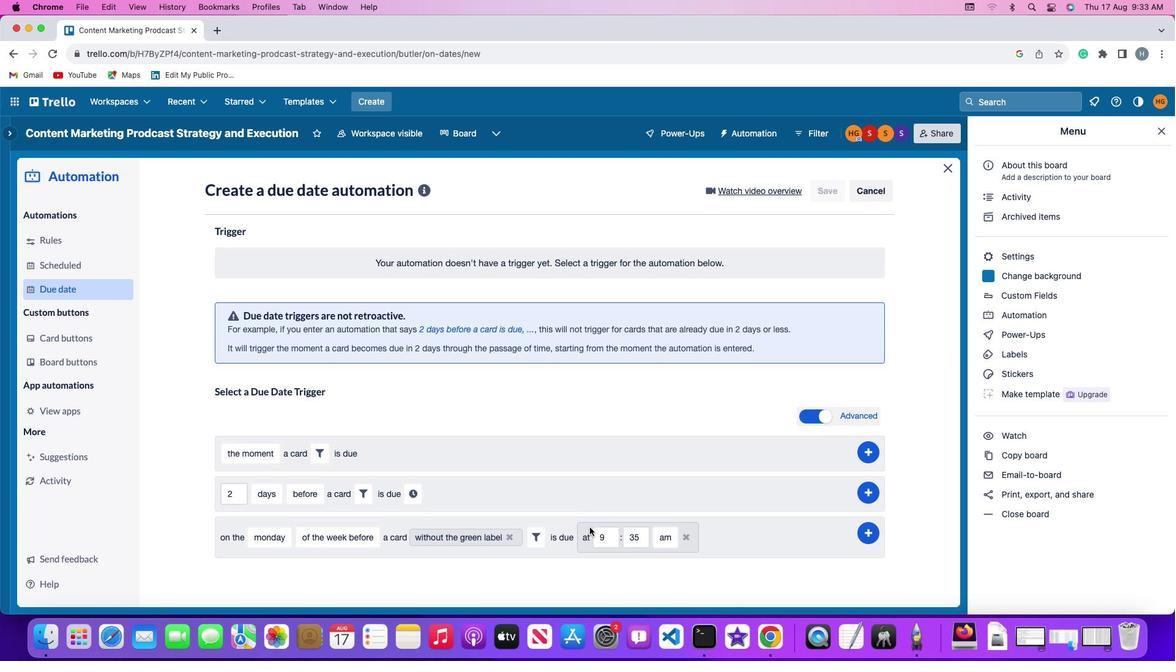 
Action: Mouse moved to (610, 530)
Screenshot: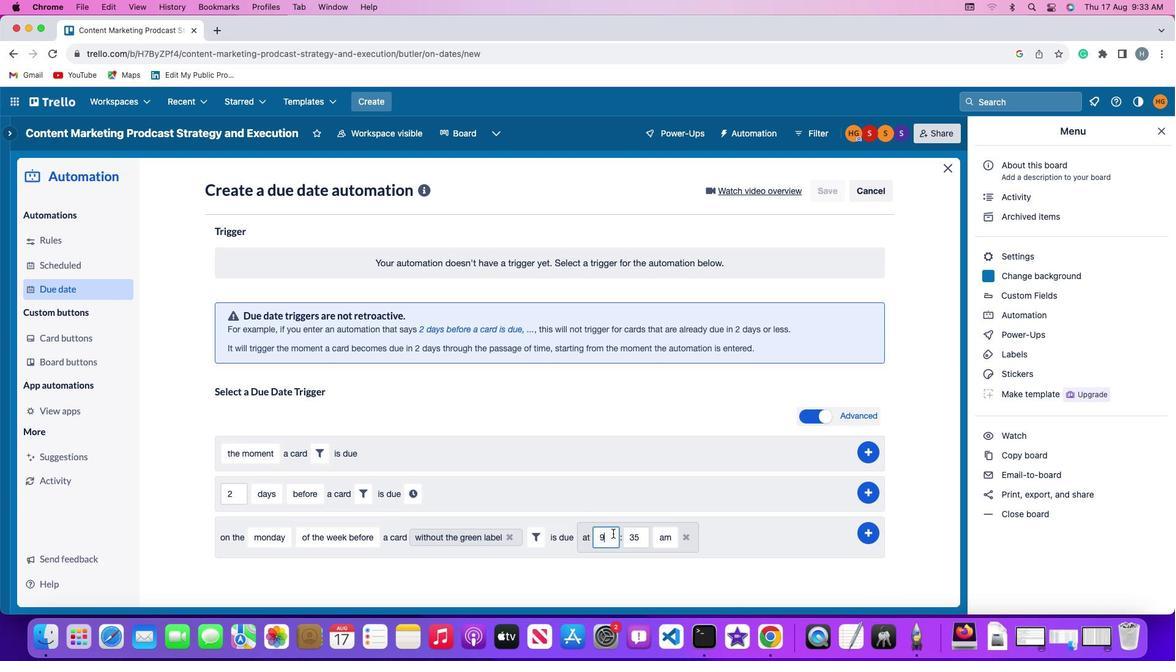 
Action: Mouse pressed left at (610, 530)
Screenshot: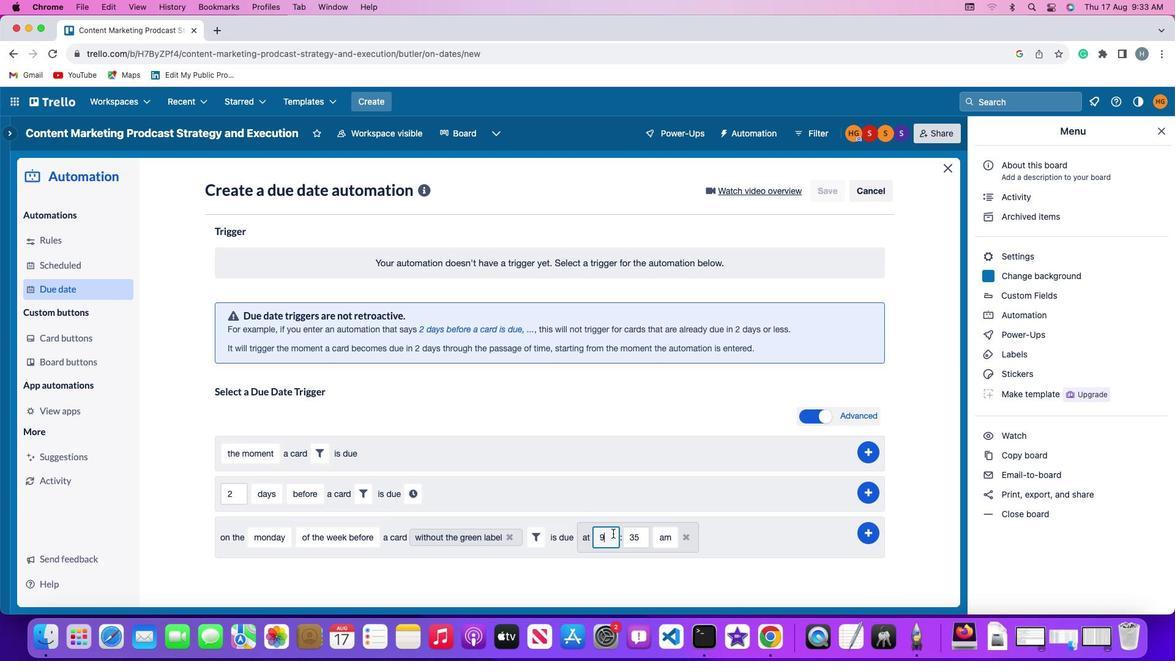 
Action: Mouse moved to (608, 531)
Screenshot: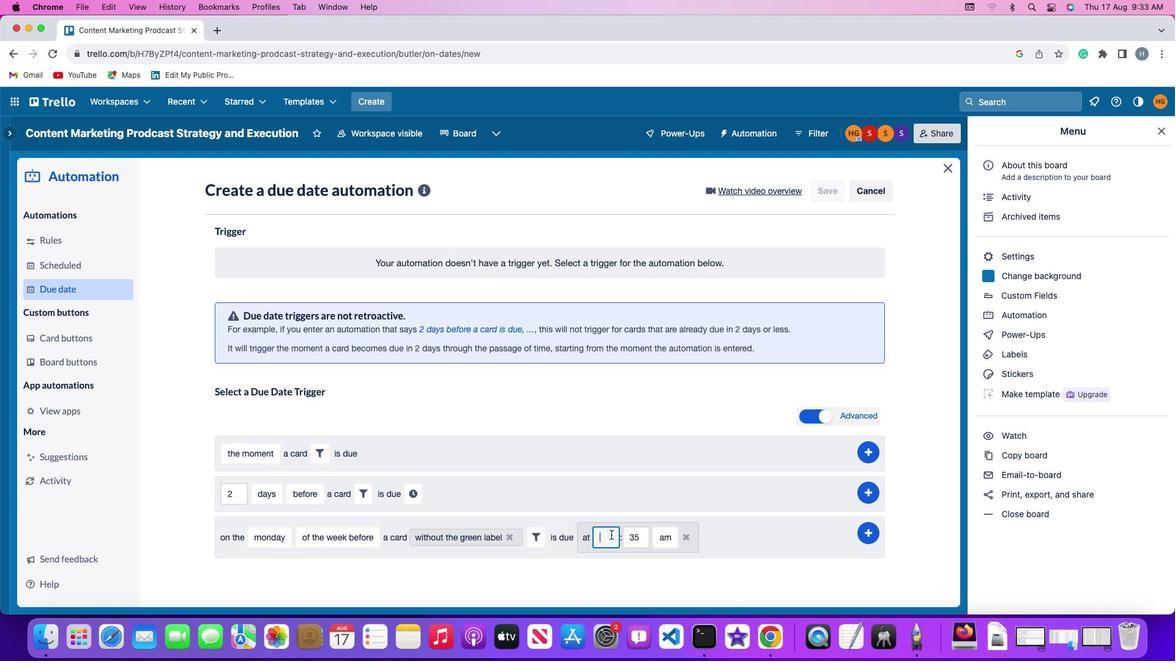 
Action: Key pressed Key.backspace
Screenshot: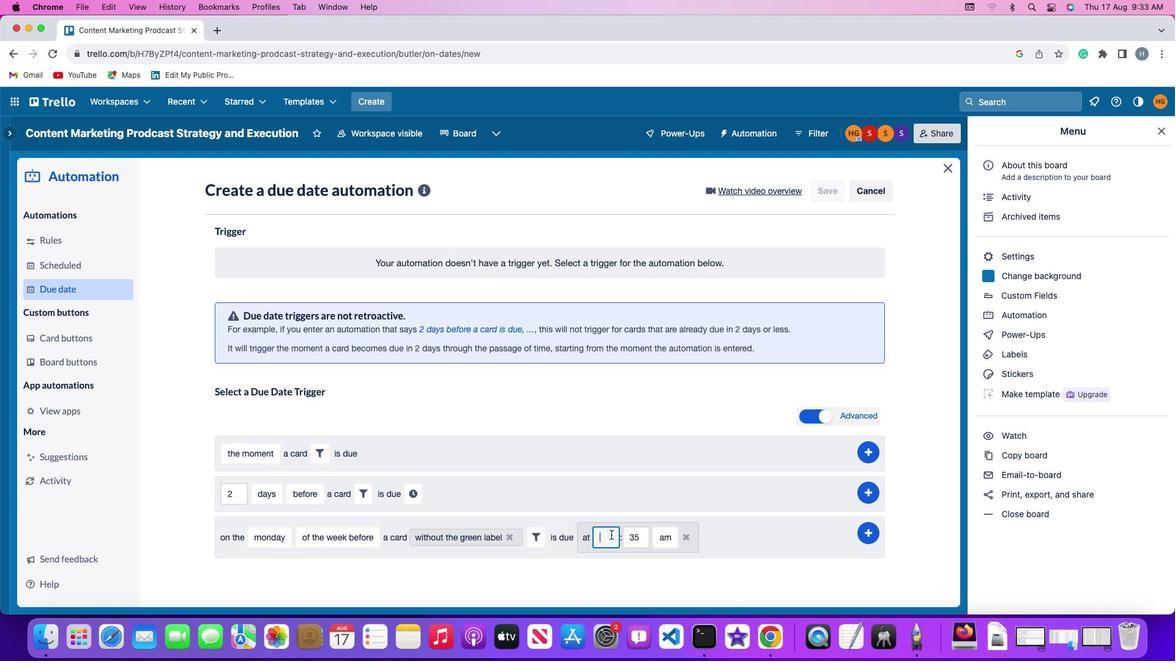 
Action: Mouse moved to (608, 531)
Screenshot: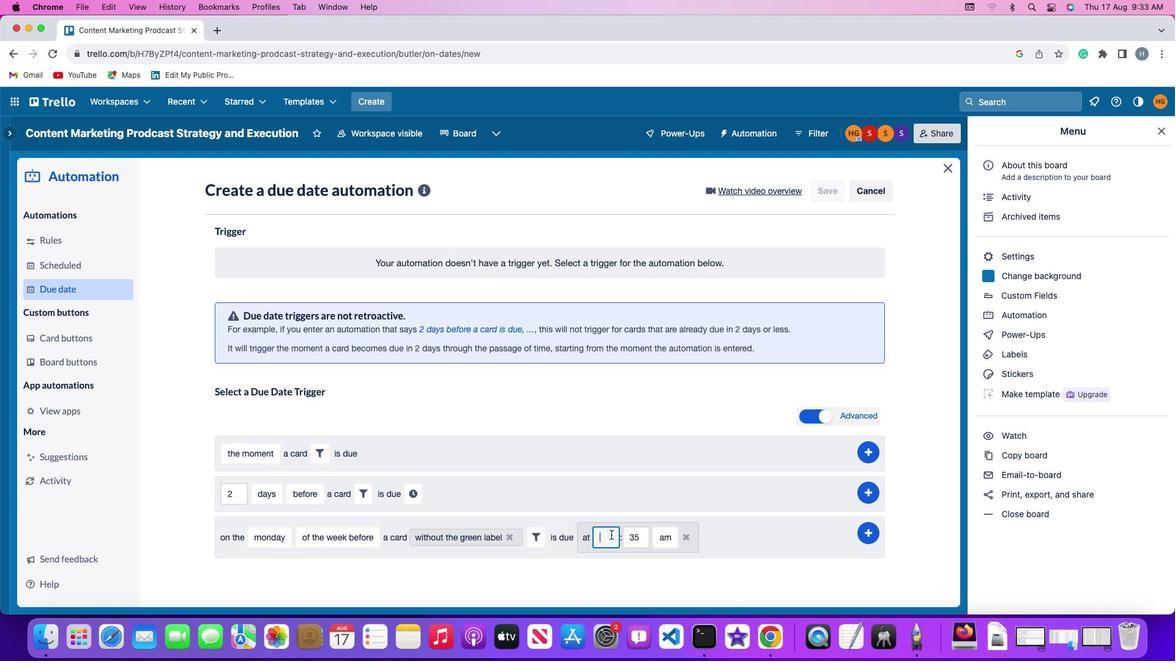 
Action: Key pressed '1''1'
Screenshot: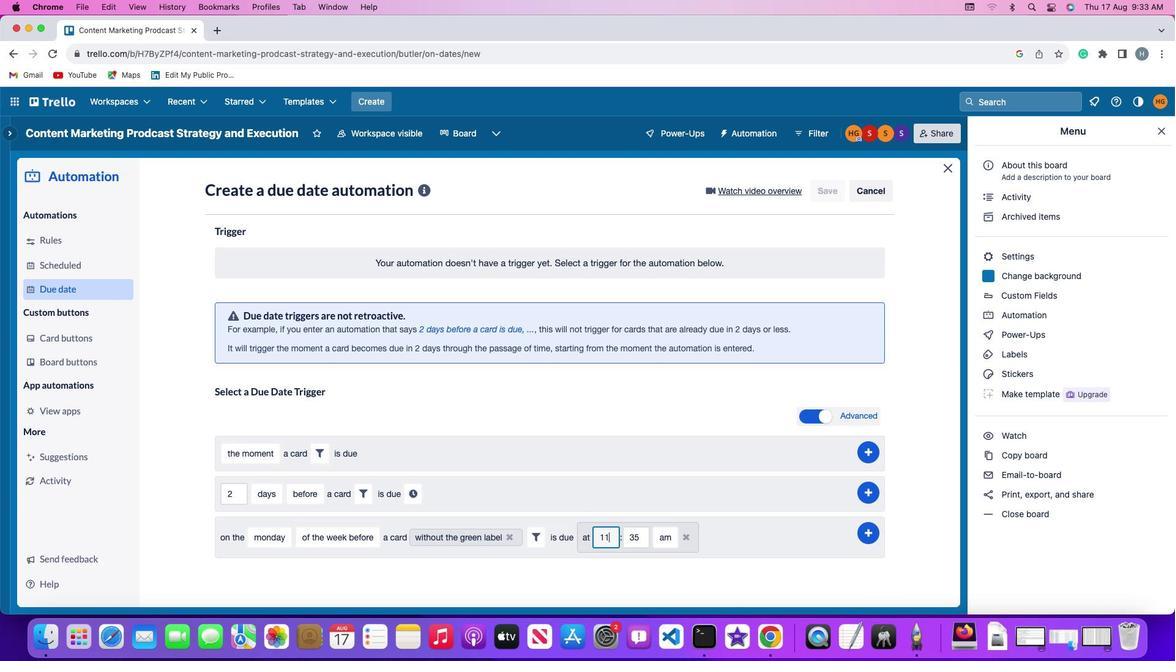 
Action: Mouse moved to (637, 534)
Screenshot: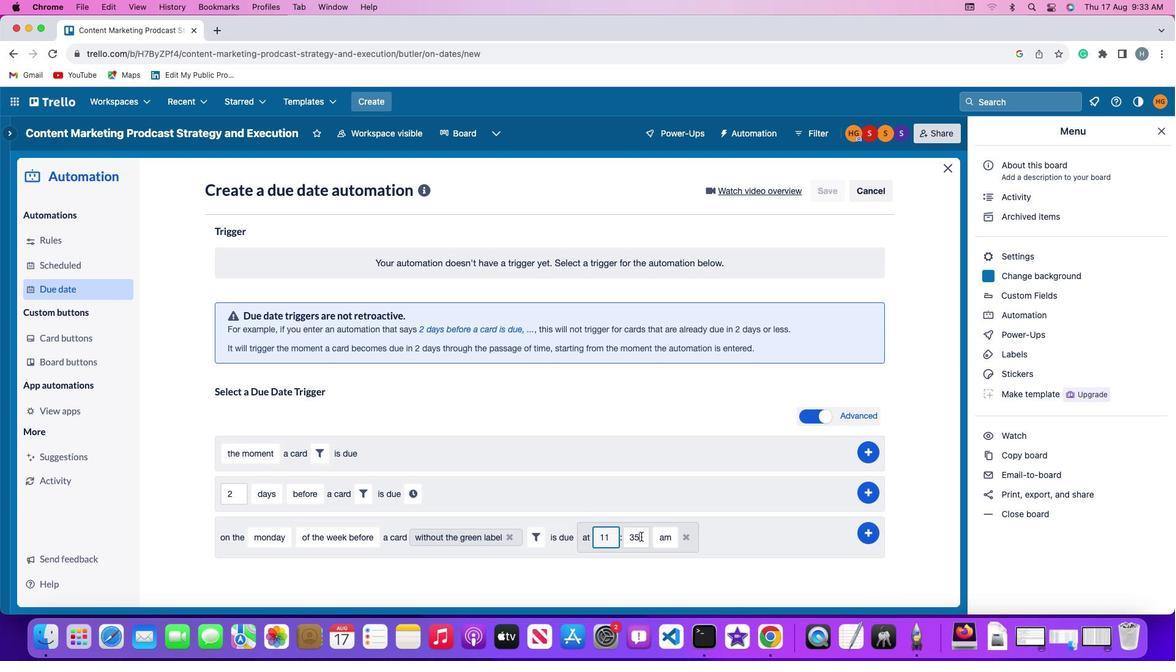 
Action: Mouse pressed left at (637, 534)
Screenshot: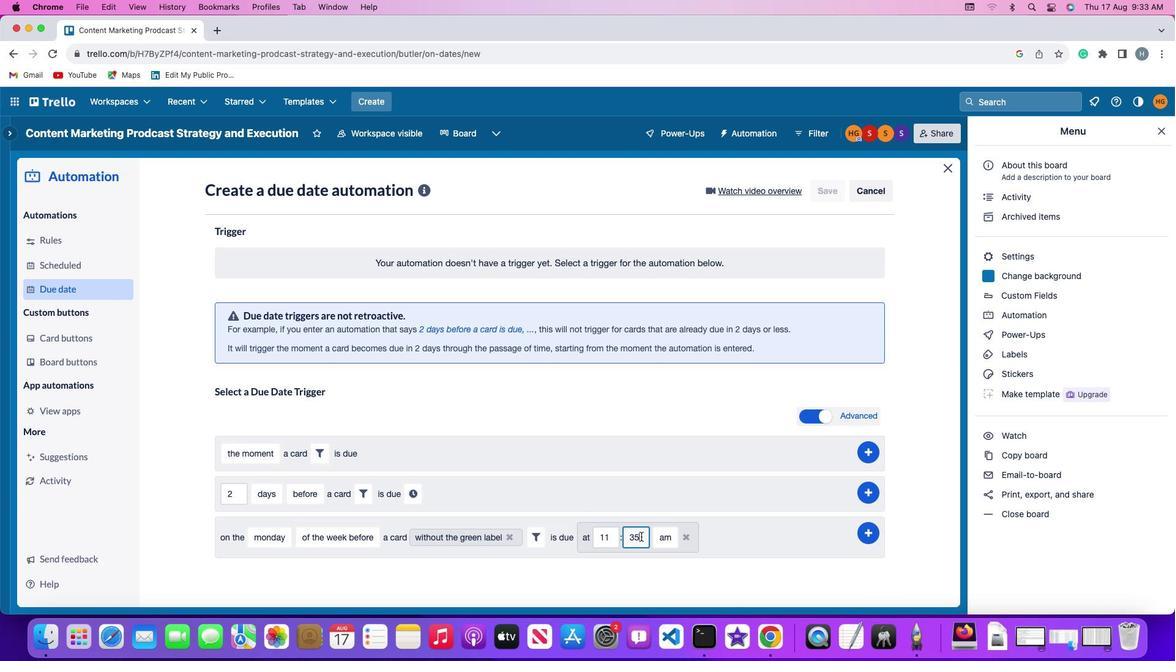 
Action: Mouse moved to (638, 534)
Screenshot: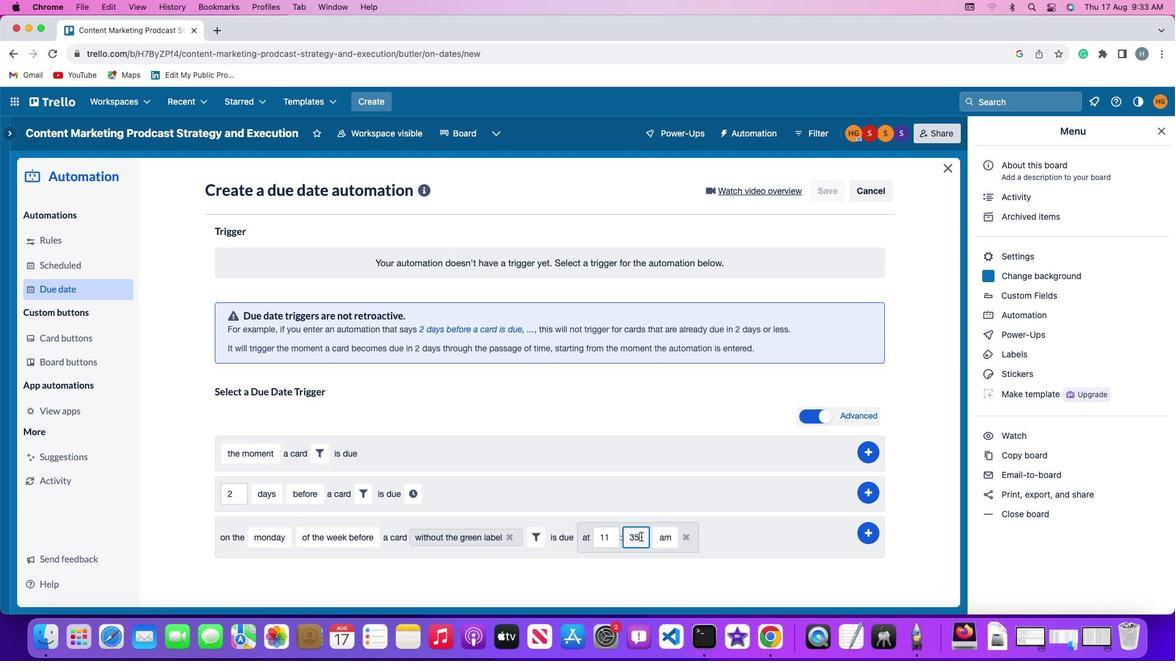 
Action: Key pressed Key.backspaceKey.backspace'0''0'
Screenshot: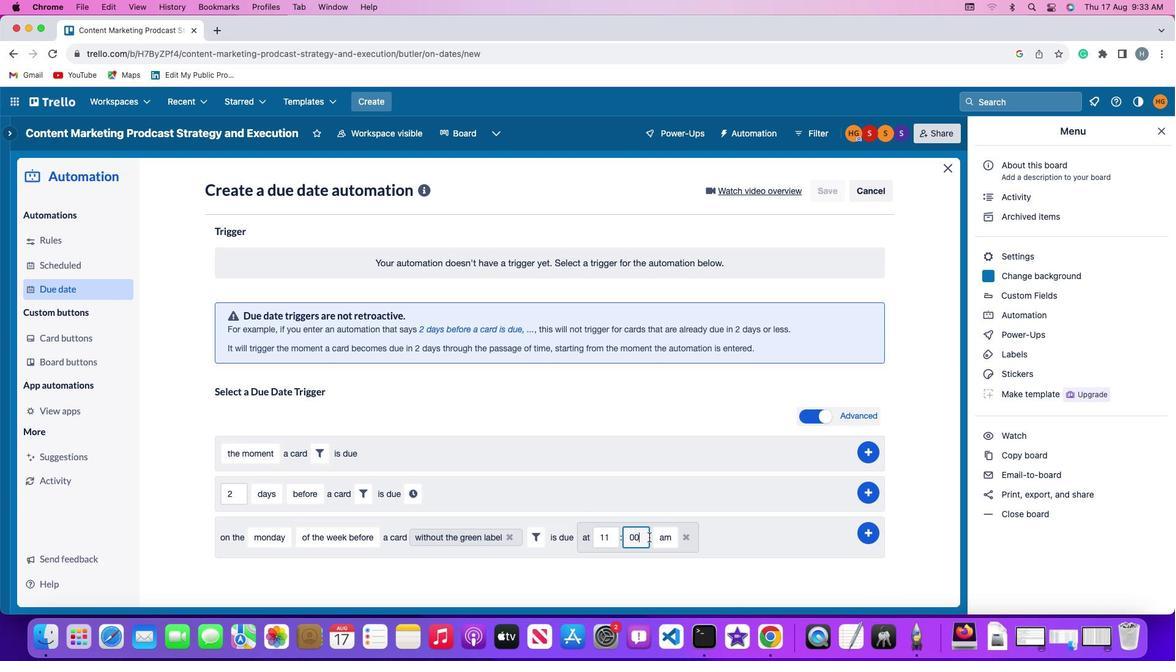 
Action: Mouse moved to (668, 534)
Screenshot: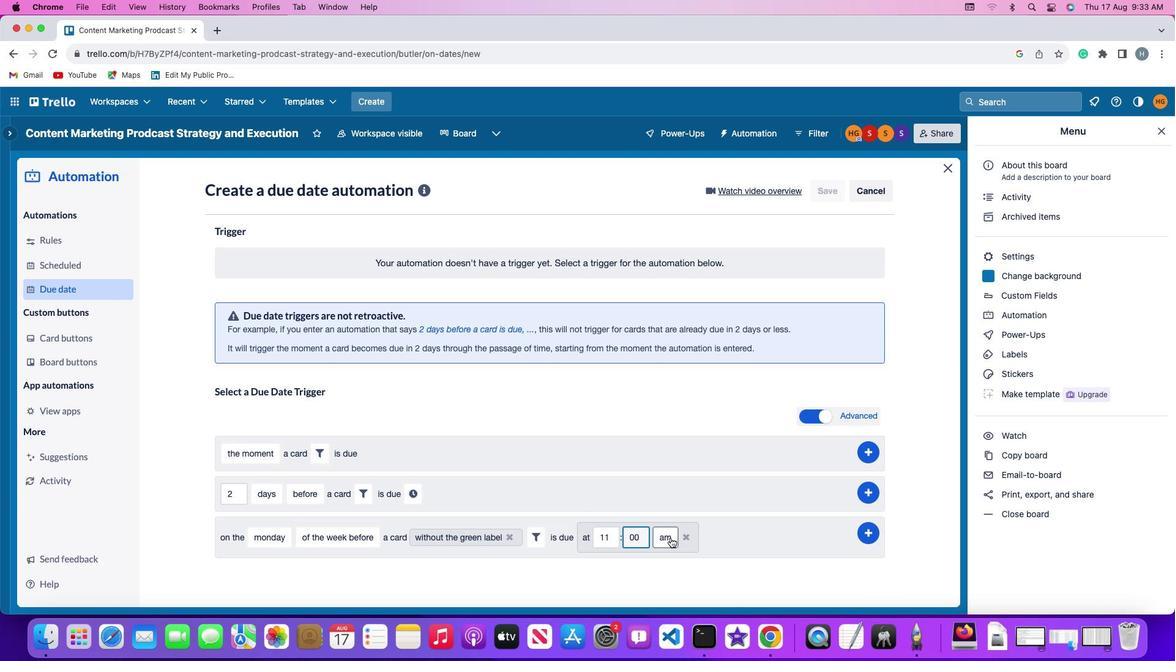 
Action: Mouse pressed left at (668, 534)
Screenshot: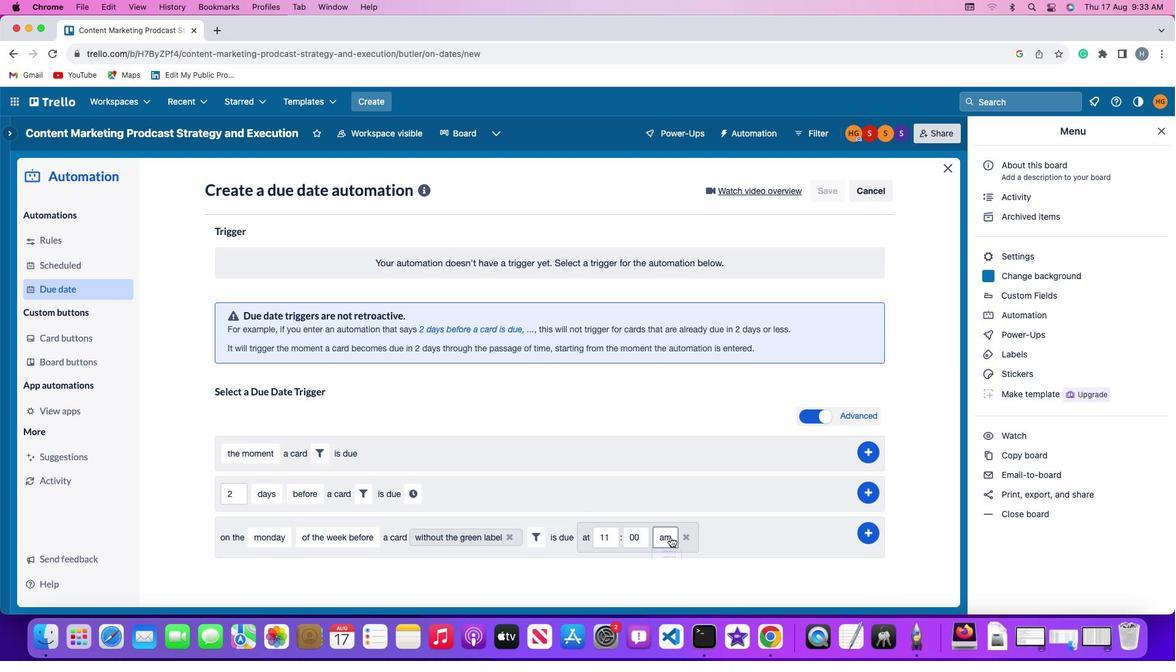 
Action: Mouse moved to (663, 557)
Screenshot: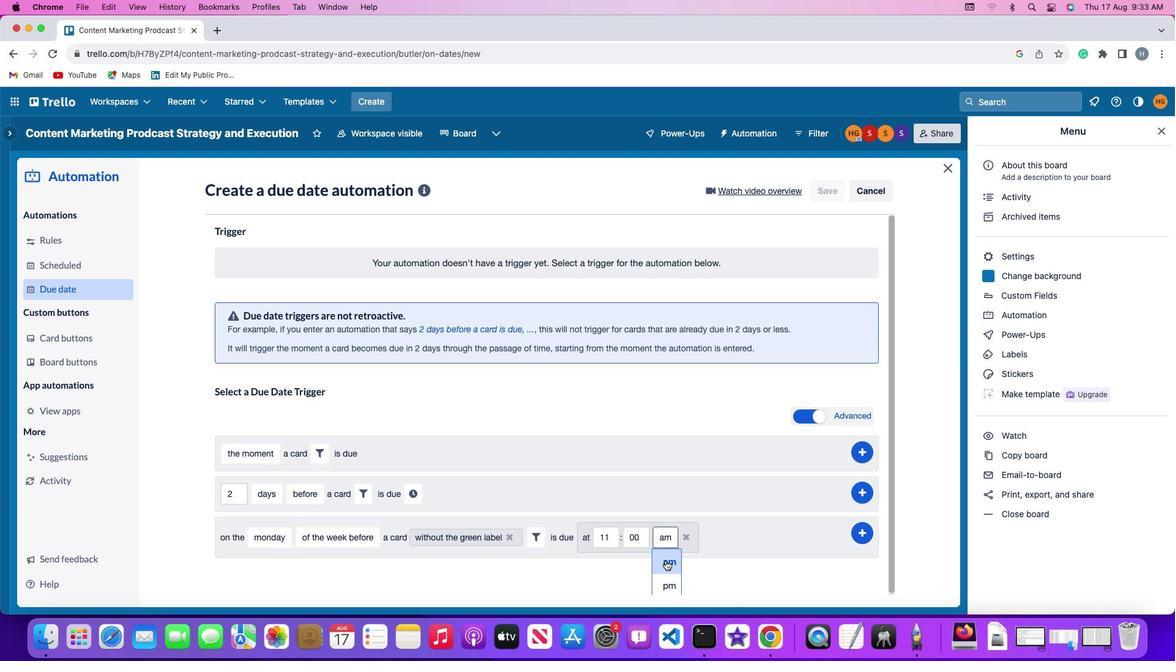 
Action: Mouse pressed left at (663, 557)
Screenshot: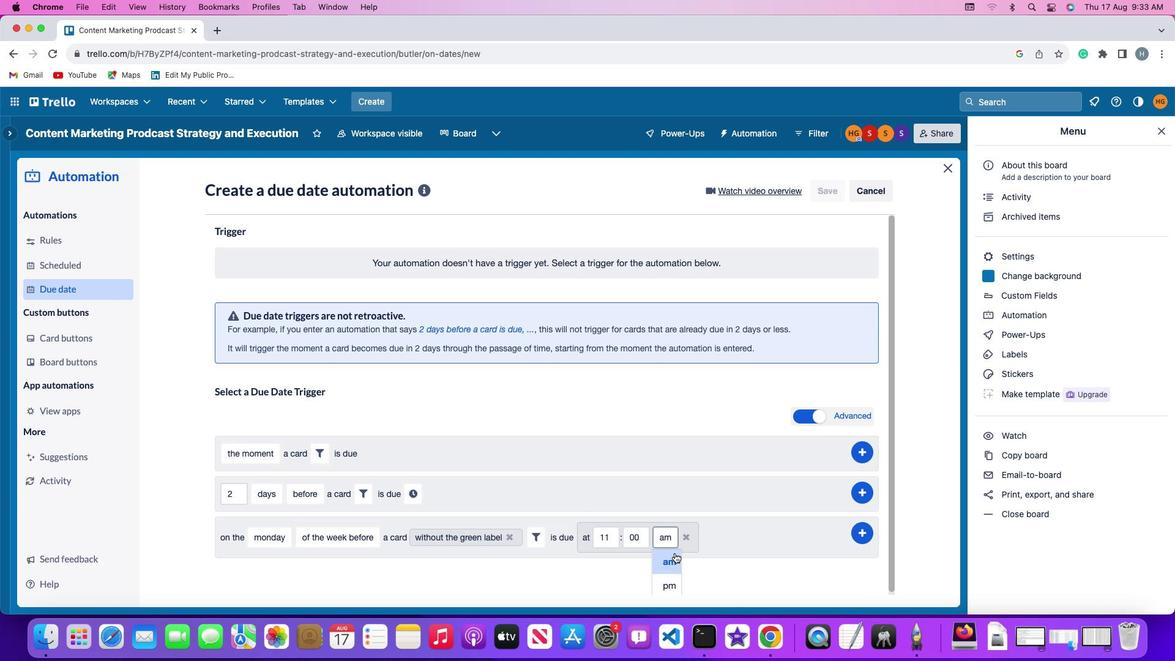 
Action: Mouse moved to (868, 529)
Screenshot: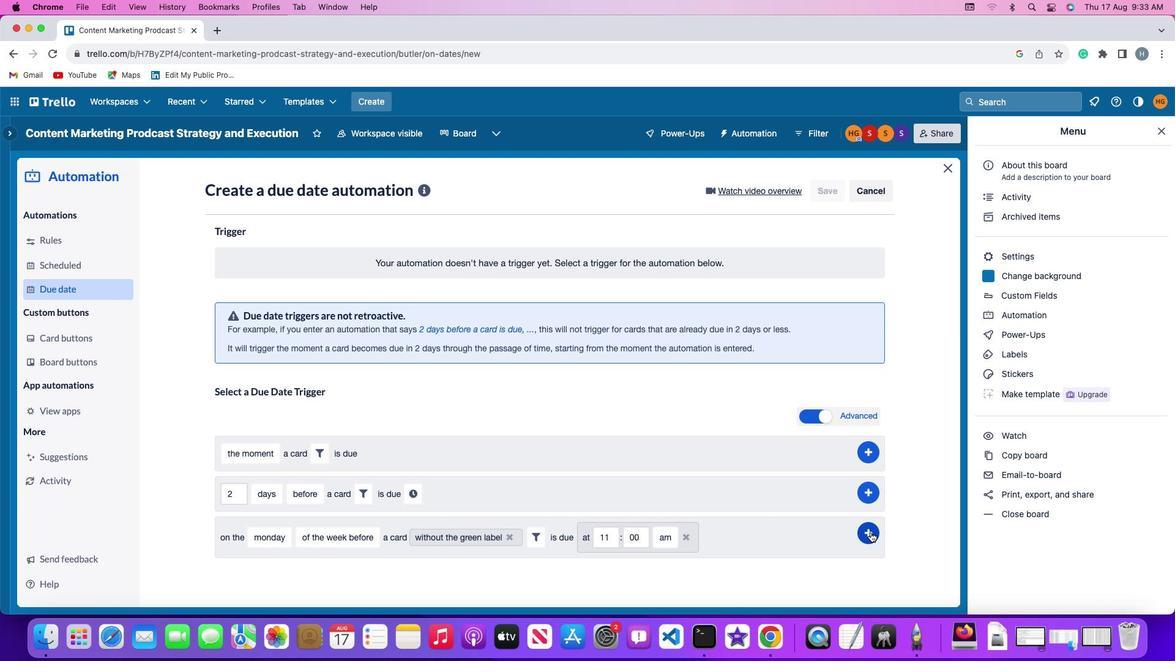 
Action: Mouse pressed left at (868, 529)
Screenshot: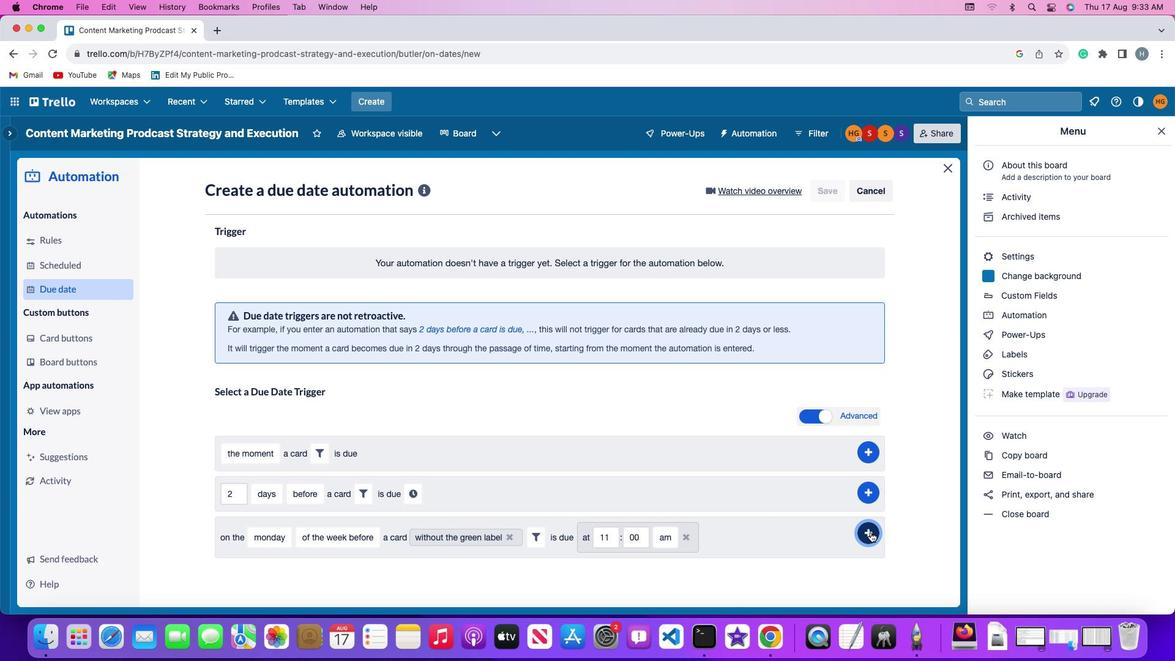 
Action: Mouse moved to (918, 444)
Screenshot: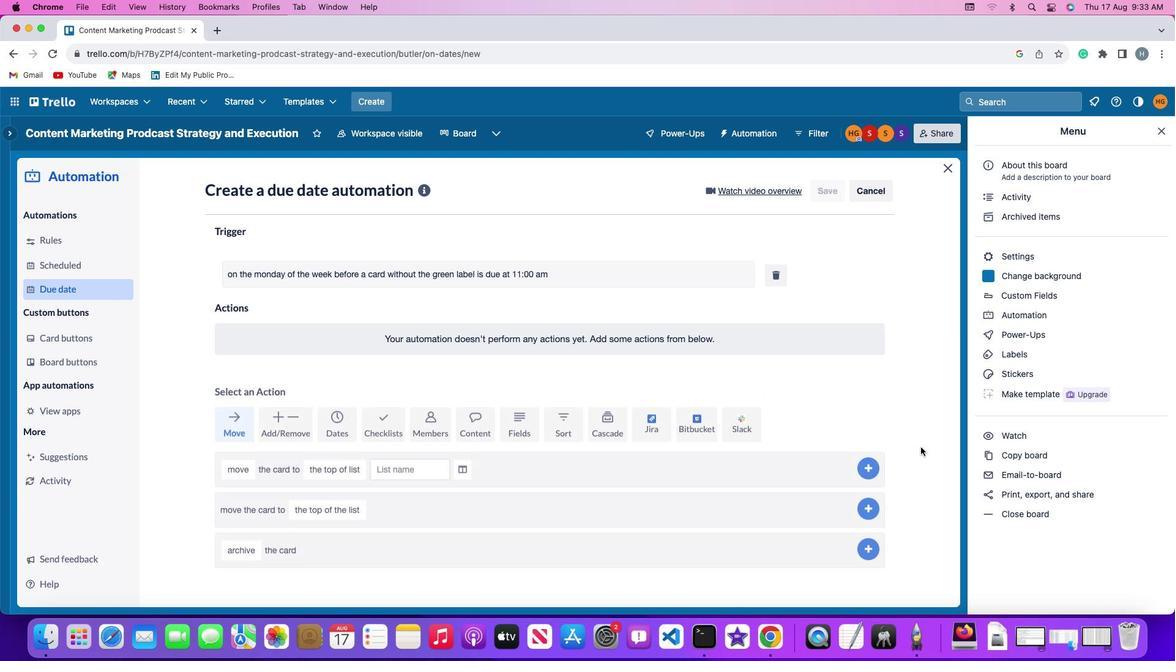 
